 Task: Add a signature Kyra Cooper containing With heartfelt thanks and warm wishes, Kyra Cooper to email address softage.9@softage.net and add a label Production
Action: Mouse moved to (967, 53)
Screenshot: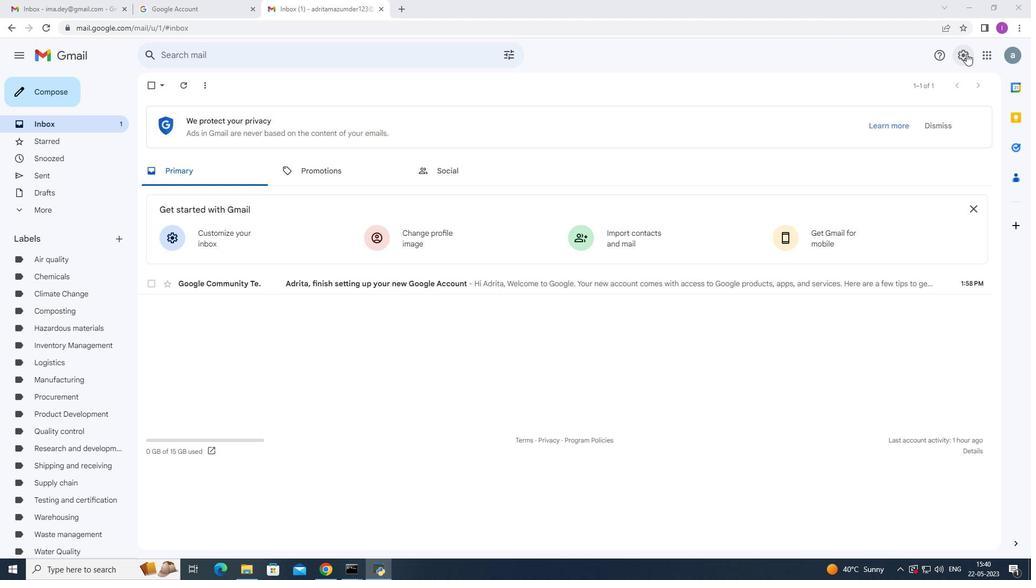 
Action: Mouse pressed left at (967, 53)
Screenshot: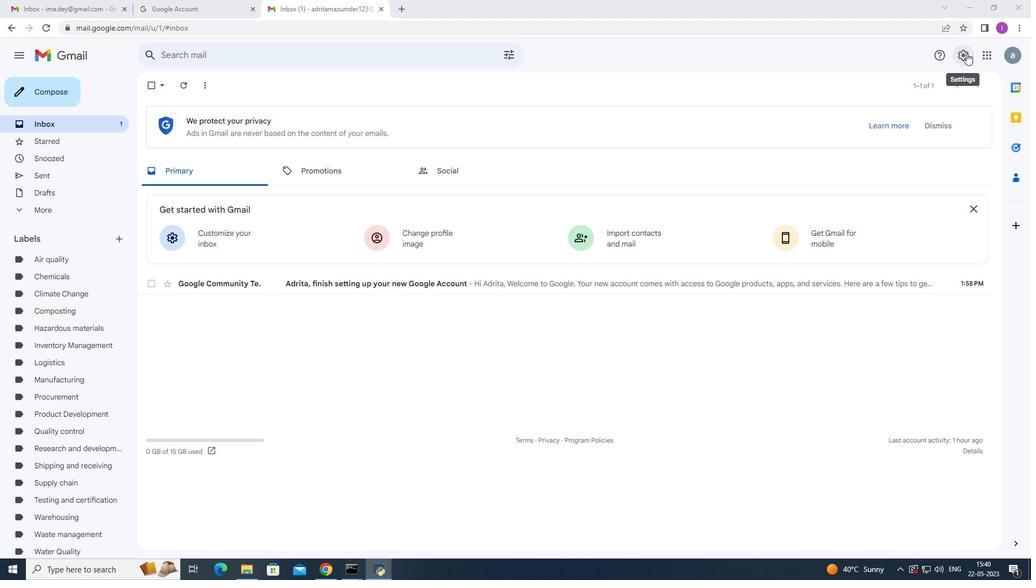 
Action: Mouse moved to (886, 113)
Screenshot: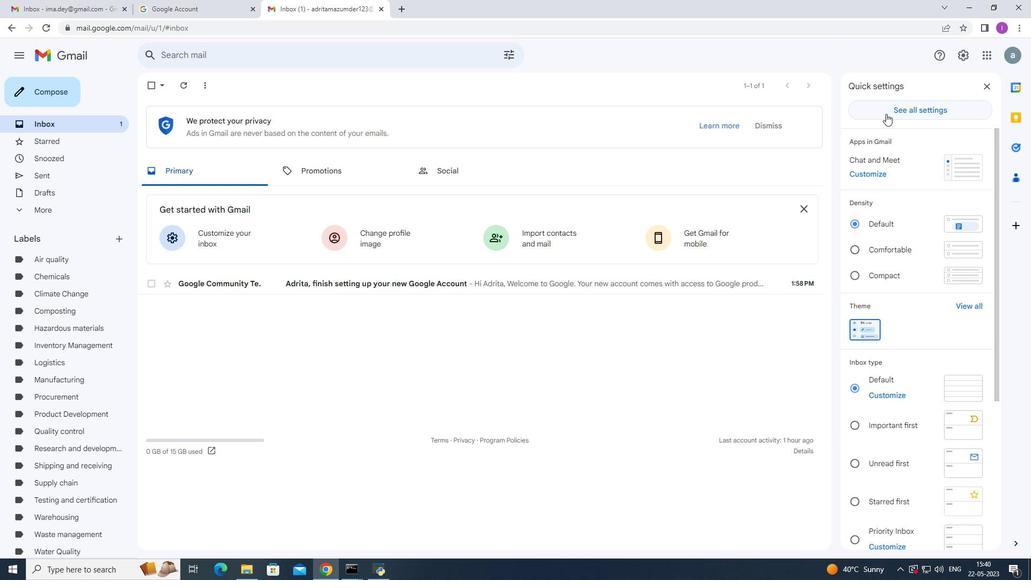 
Action: Mouse pressed left at (886, 113)
Screenshot: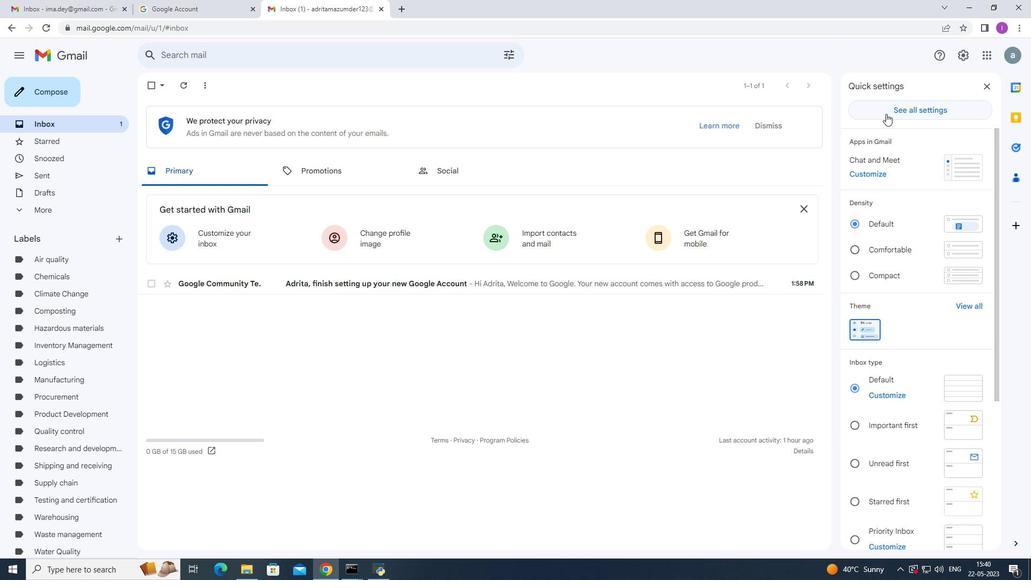 
Action: Mouse moved to (344, 359)
Screenshot: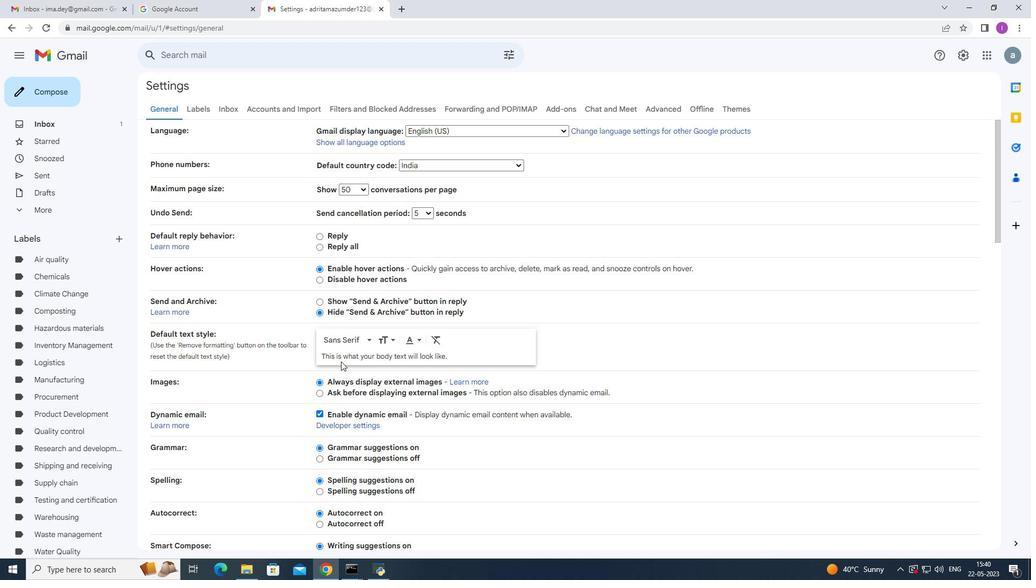 
Action: Mouse scrolled (344, 358) with delta (0, 0)
Screenshot: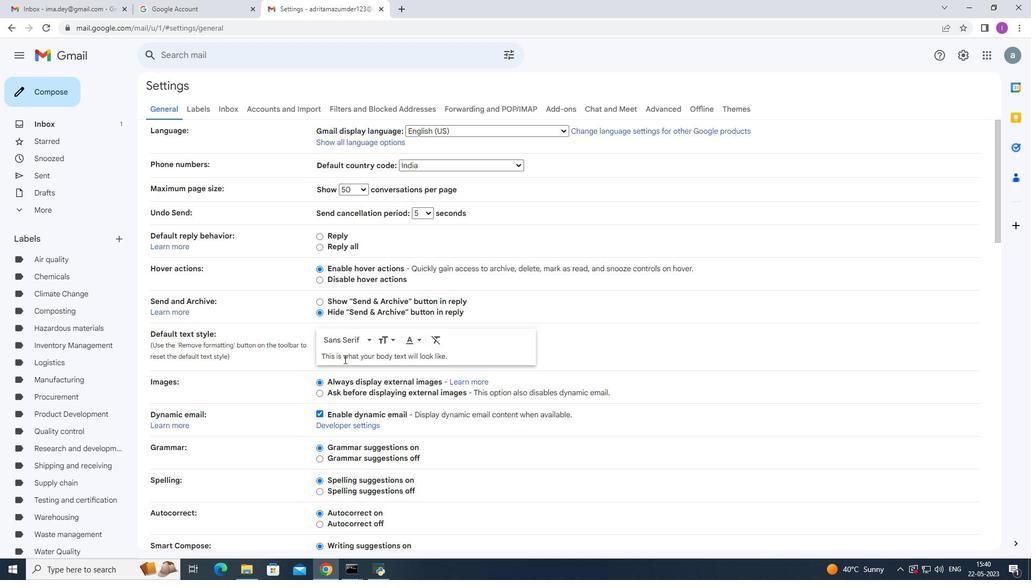 
Action: Mouse scrolled (344, 358) with delta (0, 0)
Screenshot: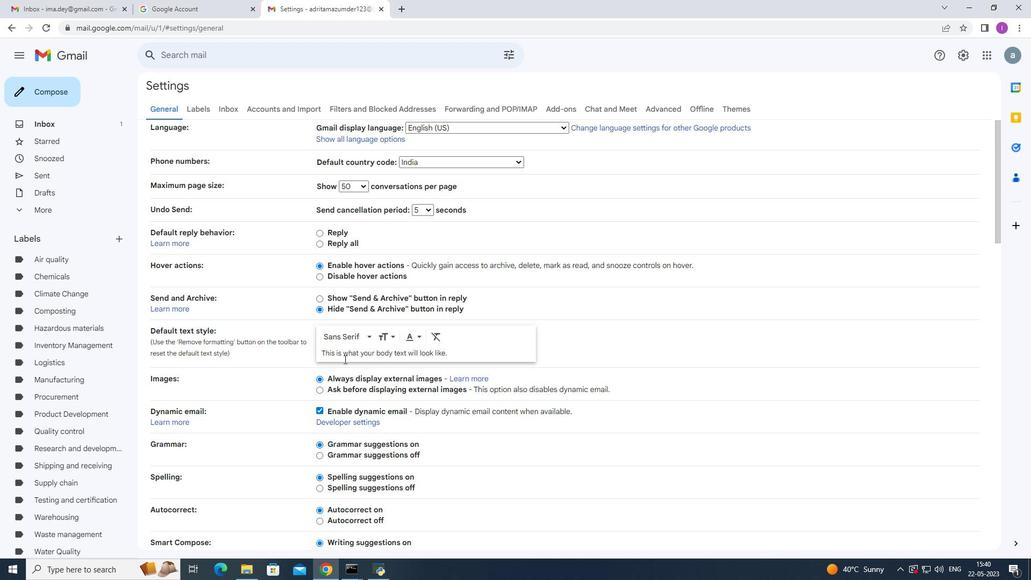
Action: Mouse moved to (344, 359)
Screenshot: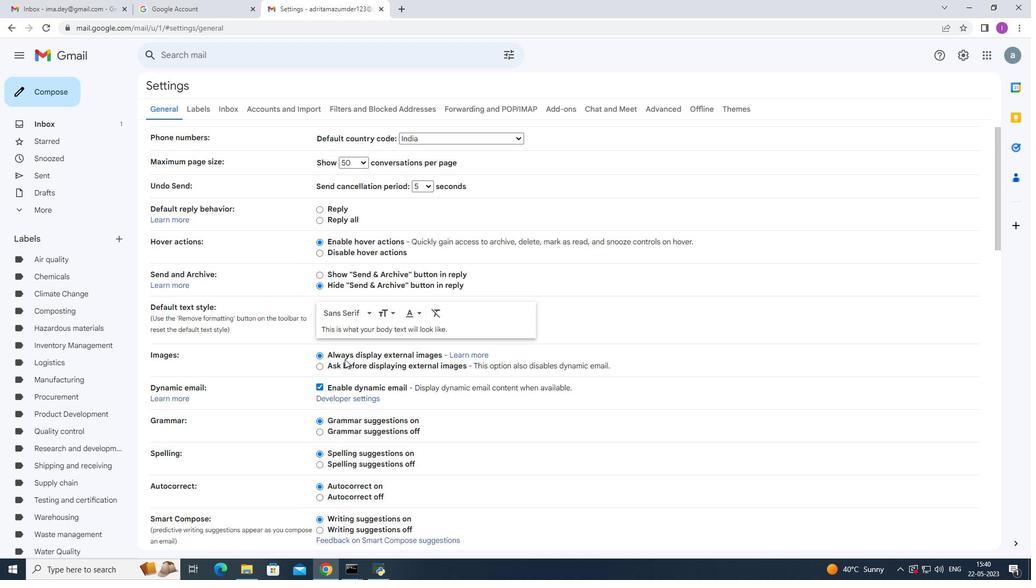 
Action: Mouse scrolled (344, 358) with delta (0, 0)
Screenshot: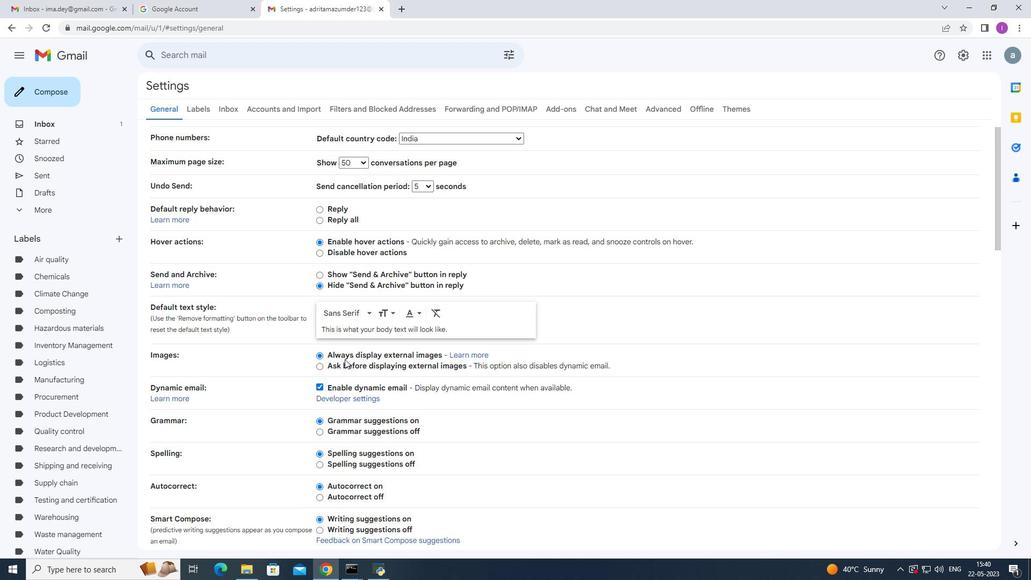 
Action: Mouse scrolled (344, 358) with delta (0, 0)
Screenshot: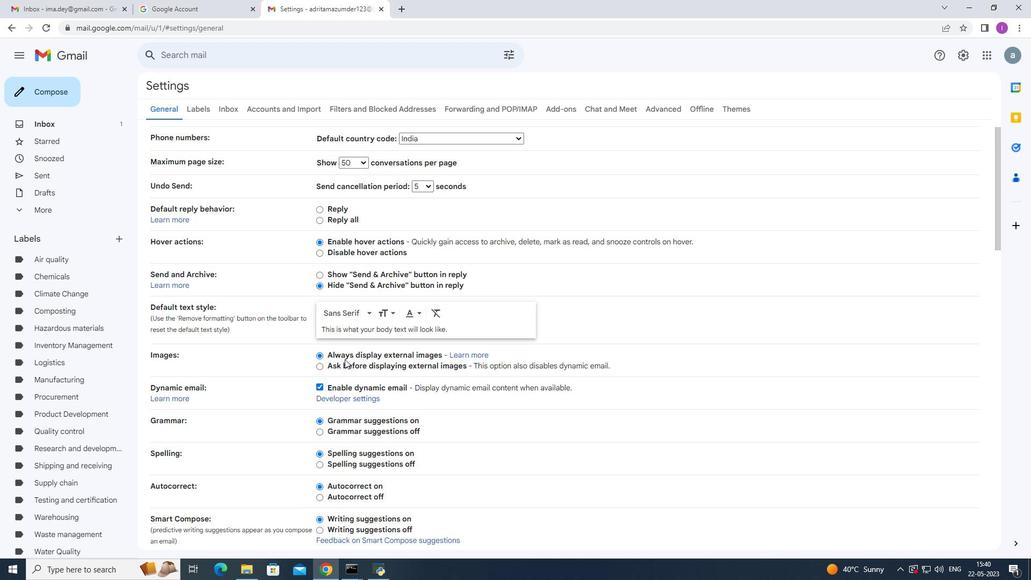 
Action: Mouse scrolled (344, 358) with delta (0, 0)
Screenshot: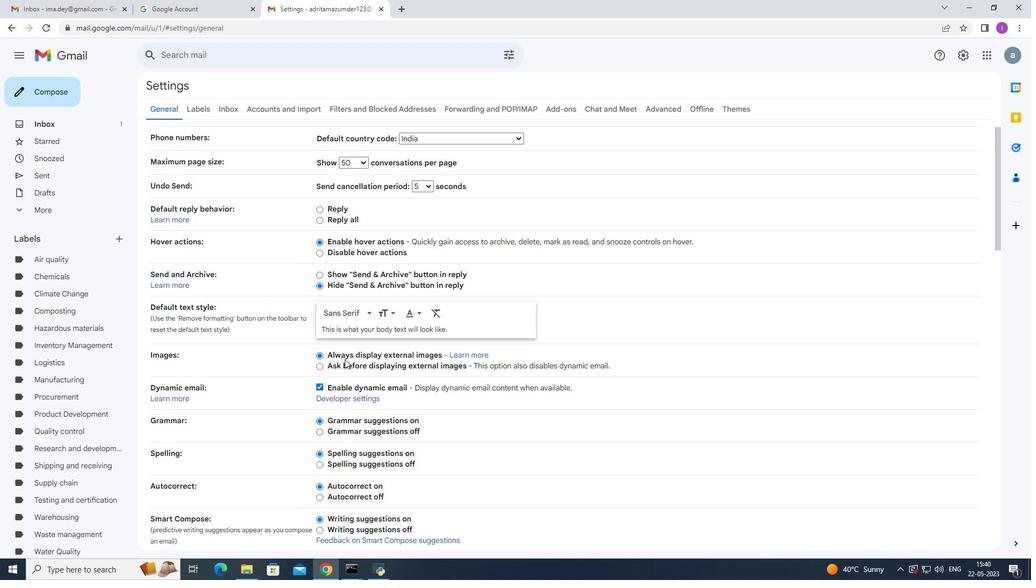 
Action: Mouse moved to (348, 354)
Screenshot: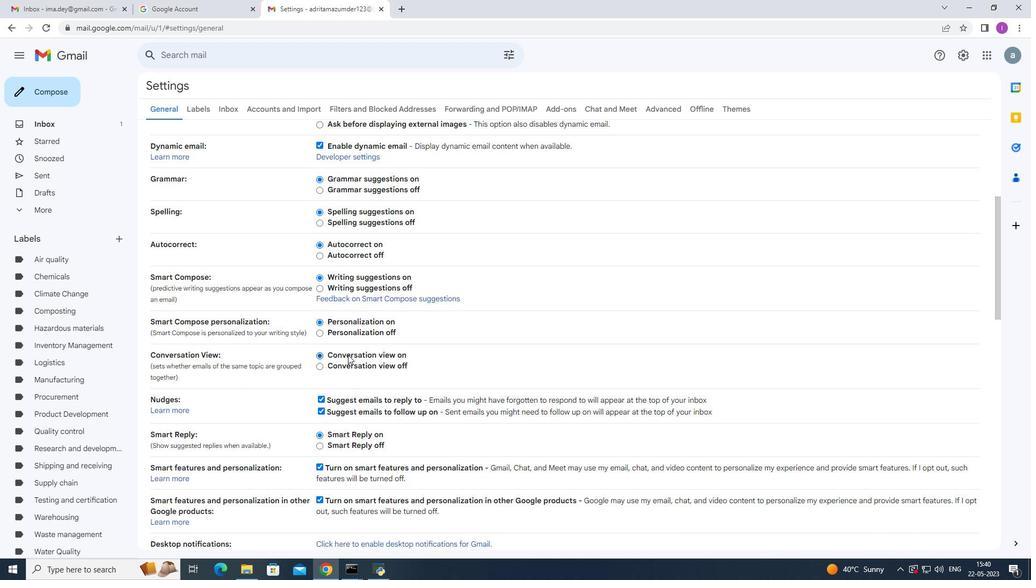 
Action: Mouse scrolled (348, 354) with delta (0, 0)
Screenshot: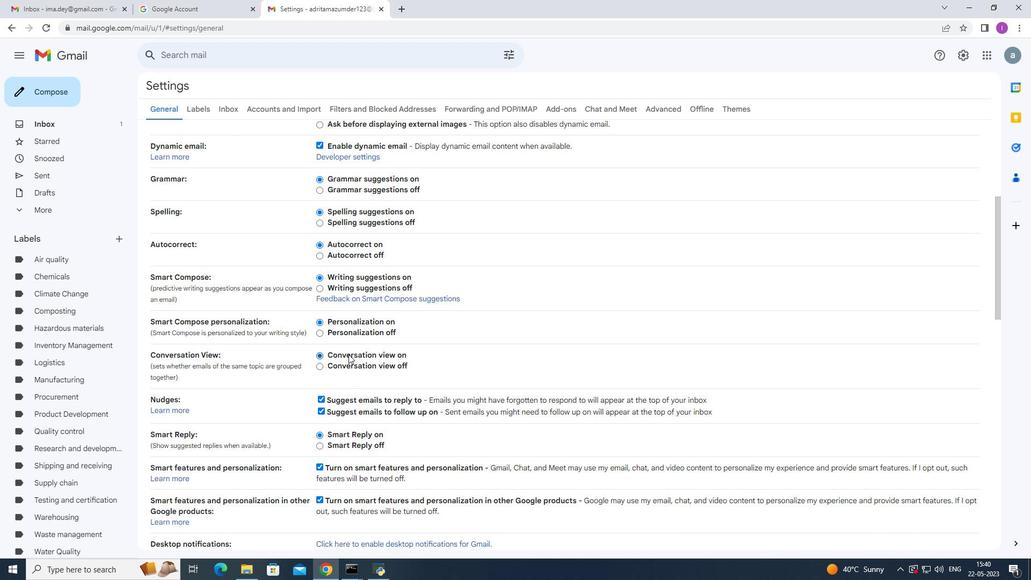 
Action: Mouse scrolled (348, 354) with delta (0, 0)
Screenshot: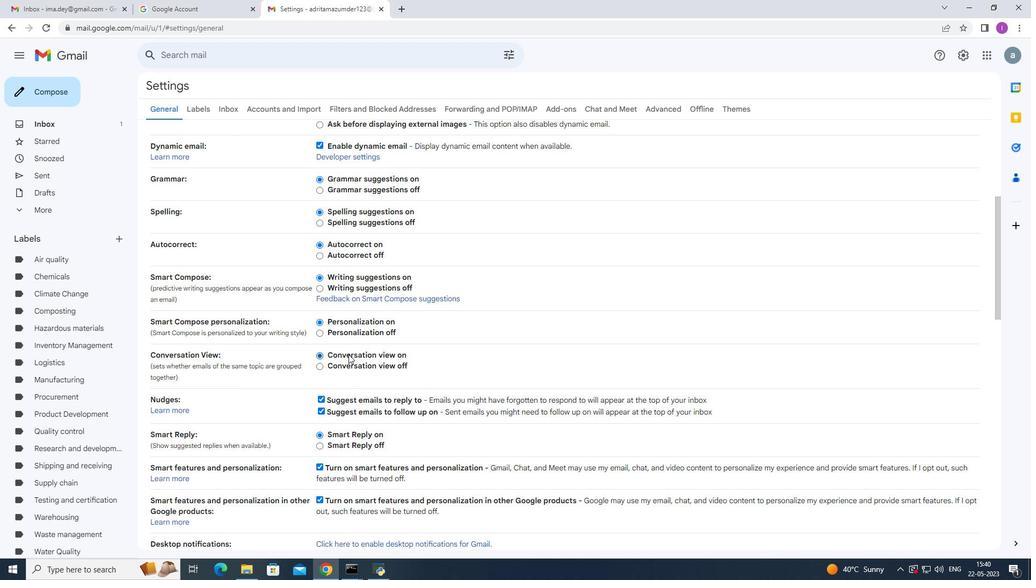 
Action: Mouse scrolled (348, 354) with delta (0, 0)
Screenshot: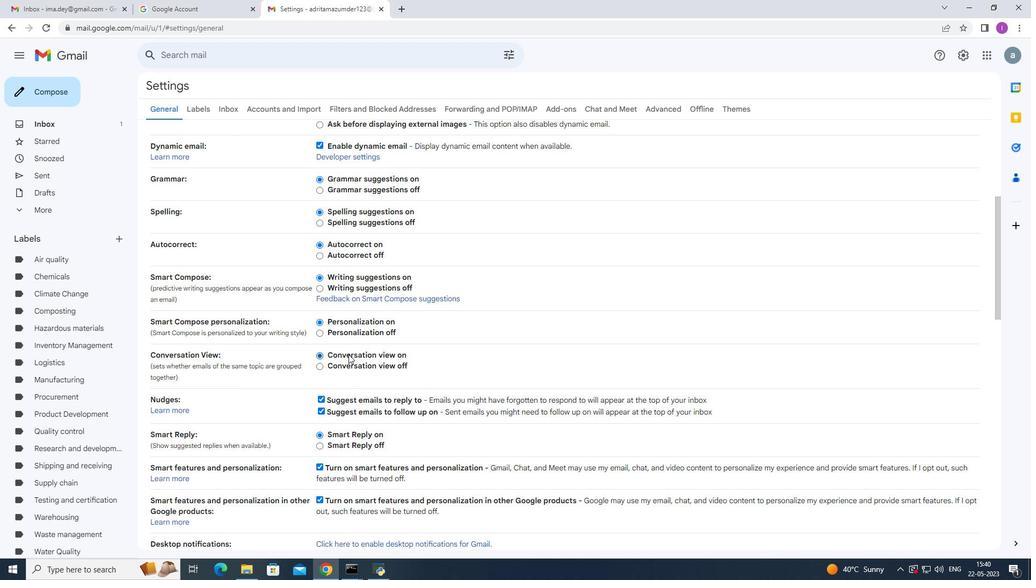 
Action: Mouse scrolled (348, 354) with delta (0, 0)
Screenshot: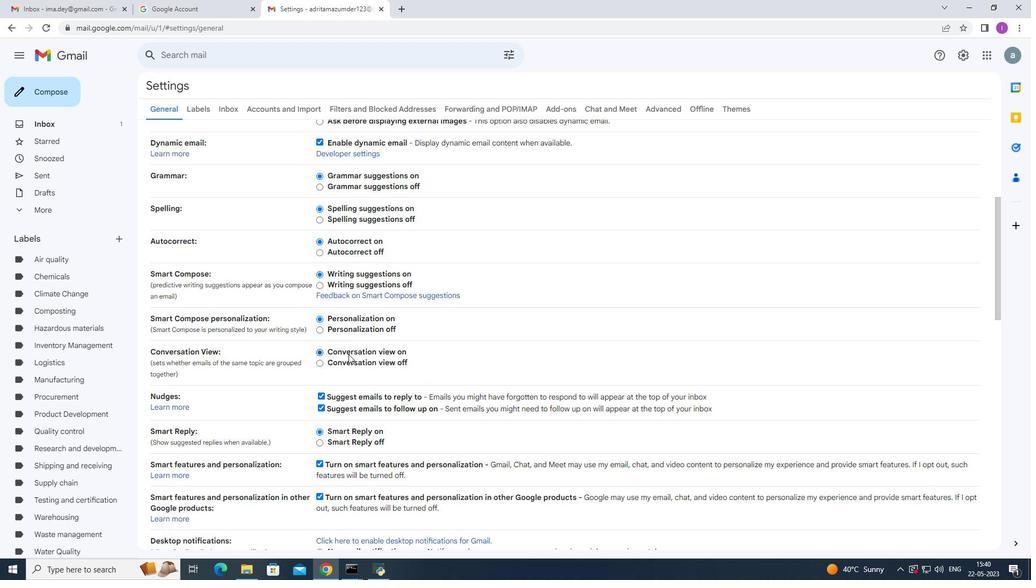 
Action: Mouse moved to (349, 353)
Screenshot: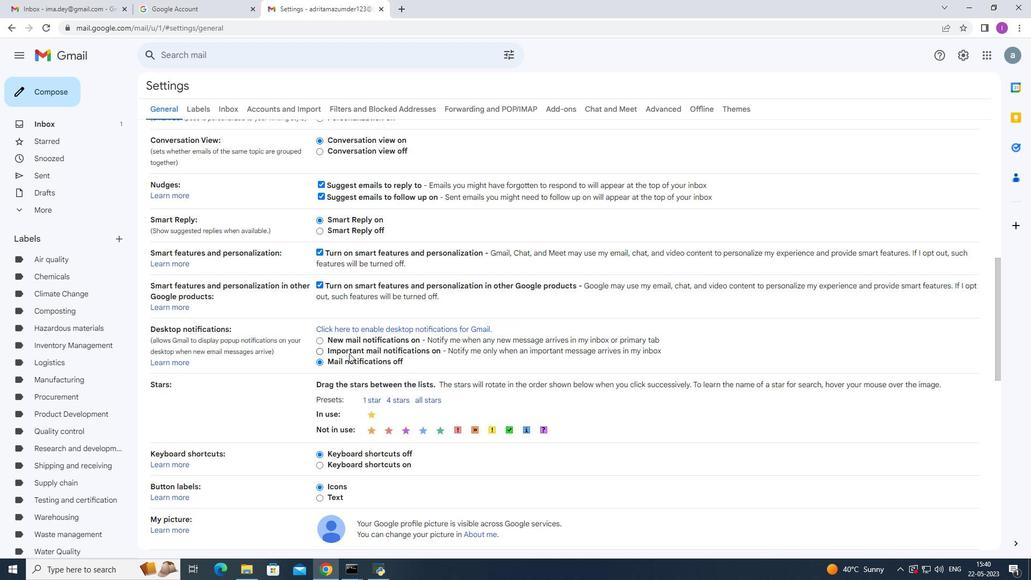 
Action: Mouse scrolled (349, 353) with delta (0, 0)
Screenshot: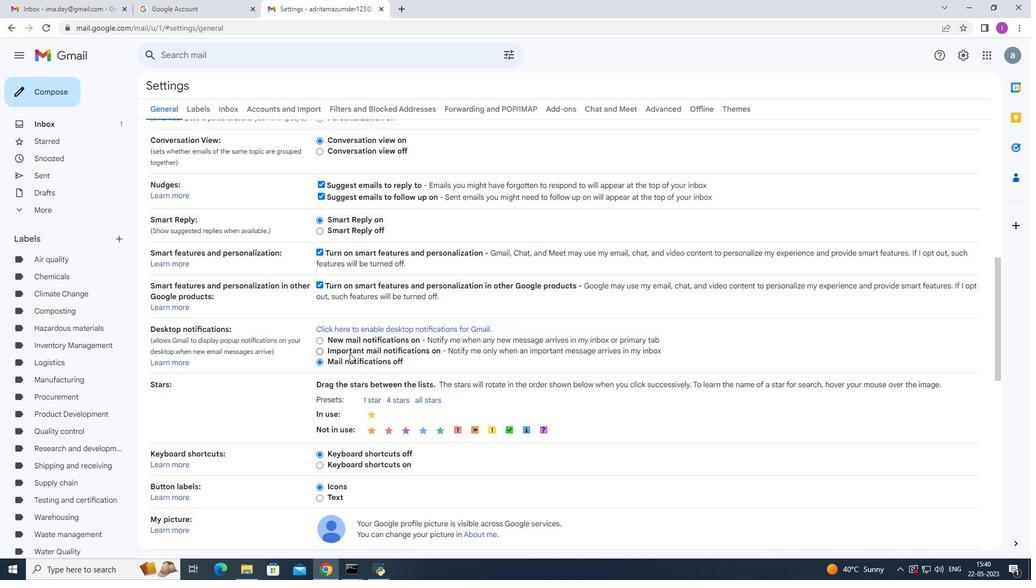 
Action: Mouse scrolled (349, 353) with delta (0, 0)
Screenshot: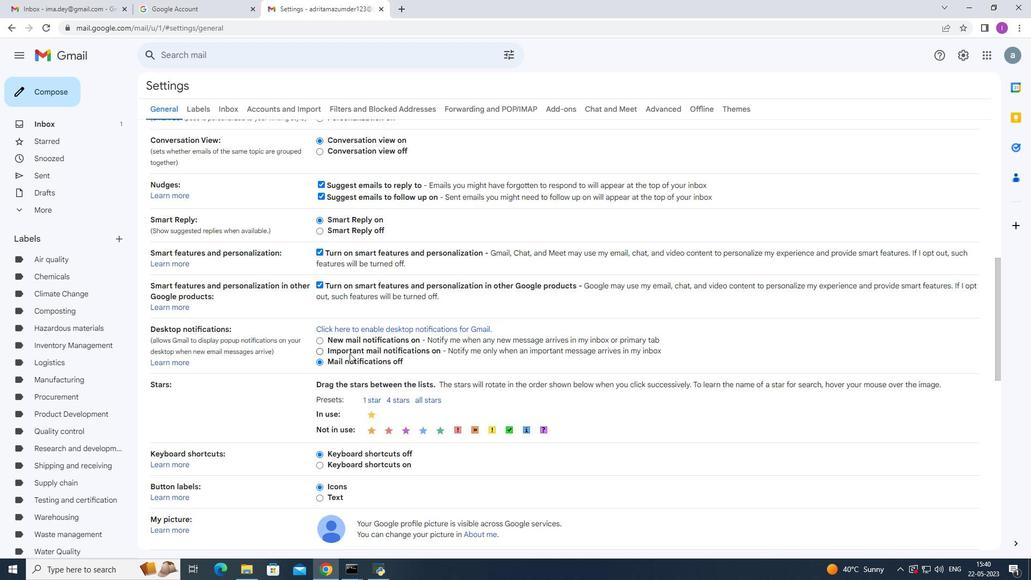 
Action: Mouse moved to (350, 353)
Screenshot: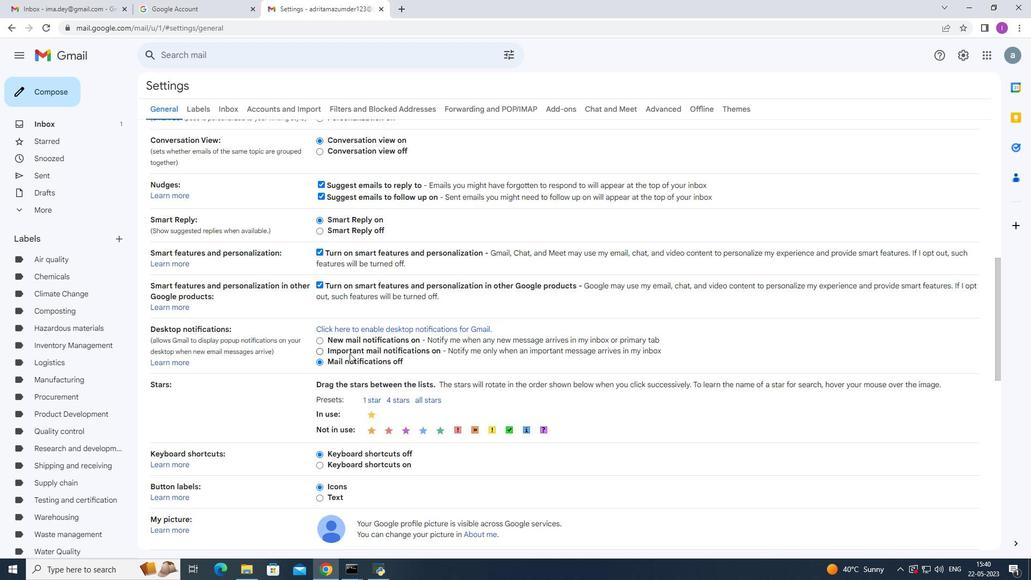
Action: Mouse scrolled (350, 353) with delta (0, 0)
Screenshot: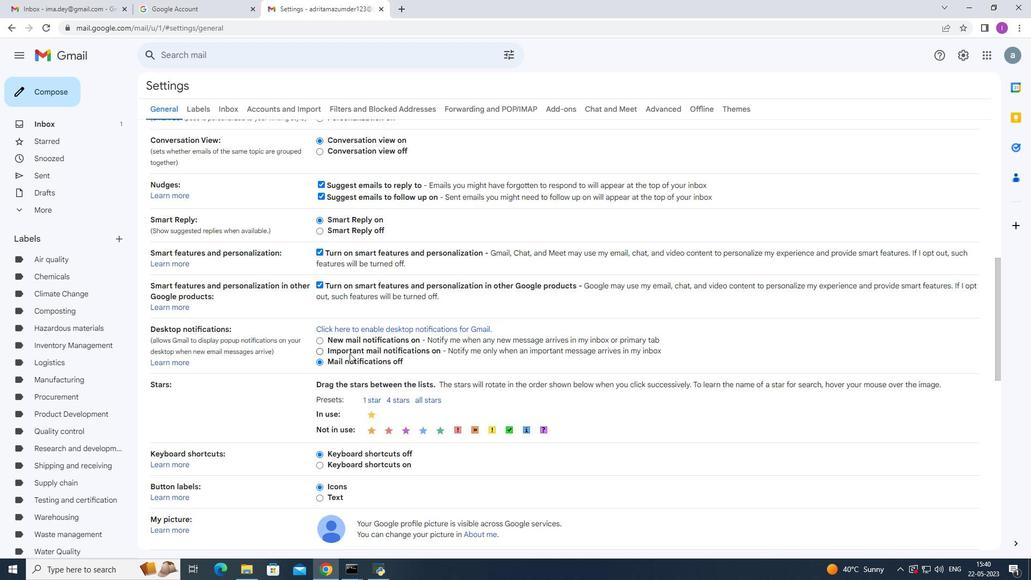 
Action: Mouse scrolled (350, 353) with delta (0, 0)
Screenshot: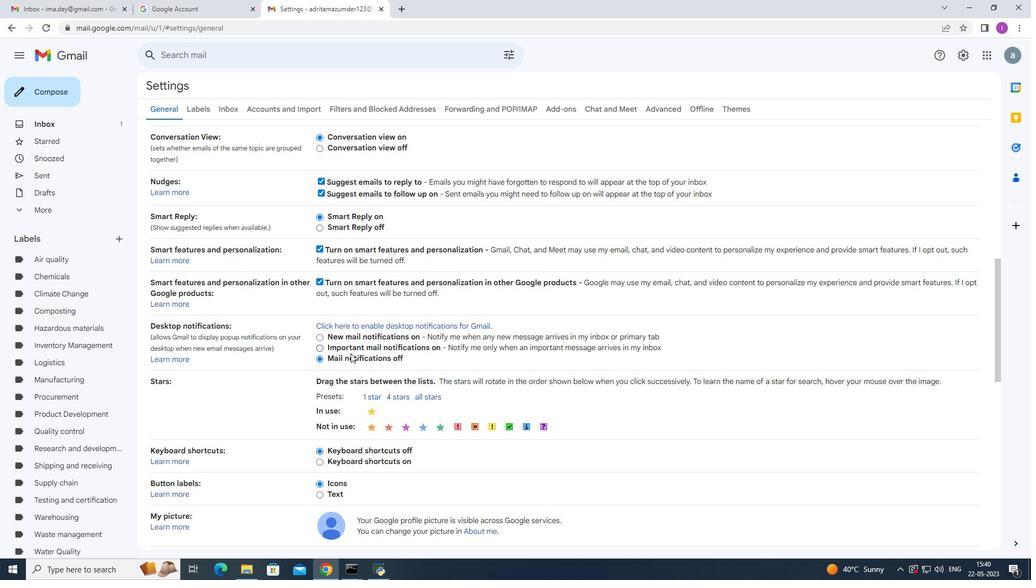 
Action: Mouse moved to (351, 353)
Screenshot: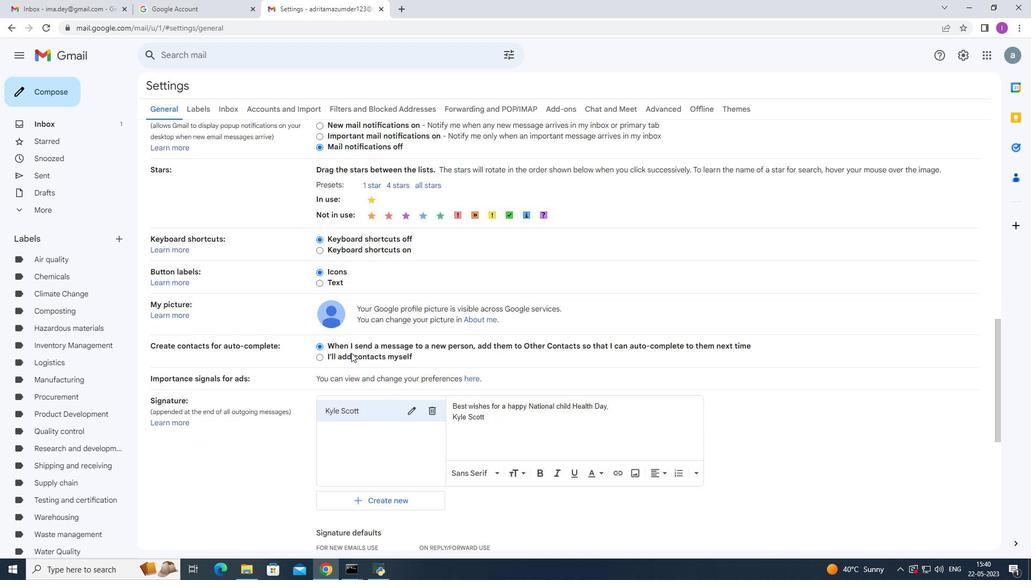 
Action: Mouse scrolled (351, 352) with delta (0, 0)
Screenshot: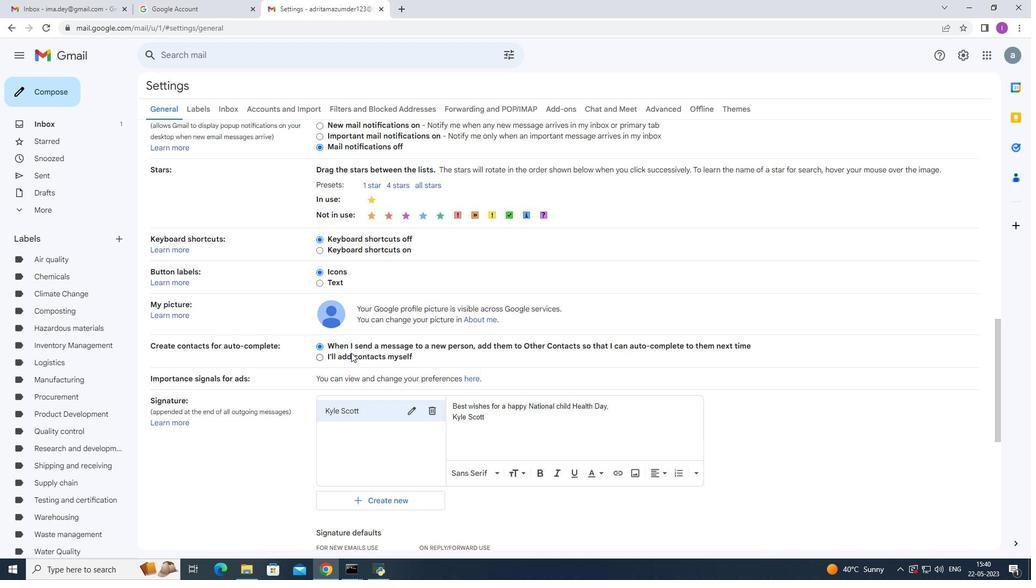 
Action: Mouse scrolled (351, 352) with delta (0, 0)
Screenshot: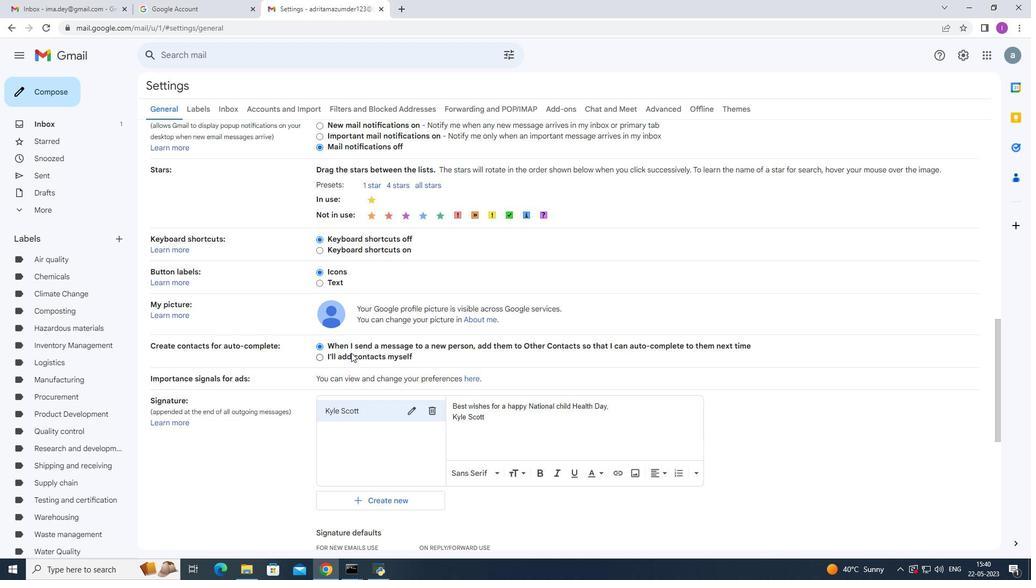 
Action: Mouse scrolled (351, 352) with delta (0, 0)
Screenshot: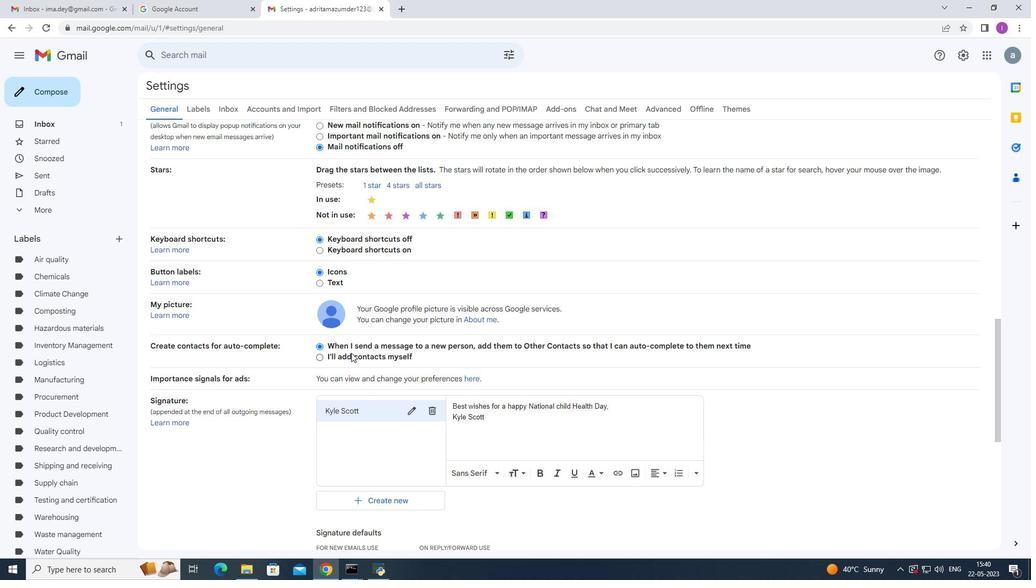 
Action: Mouse scrolled (351, 352) with delta (0, 0)
Screenshot: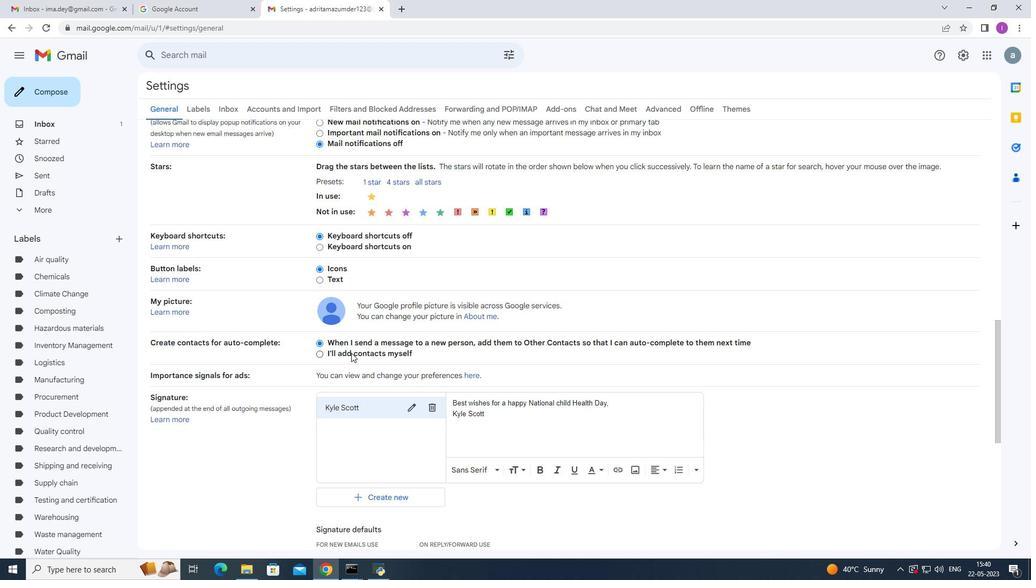 
Action: Mouse moved to (437, 194)
Screenshot: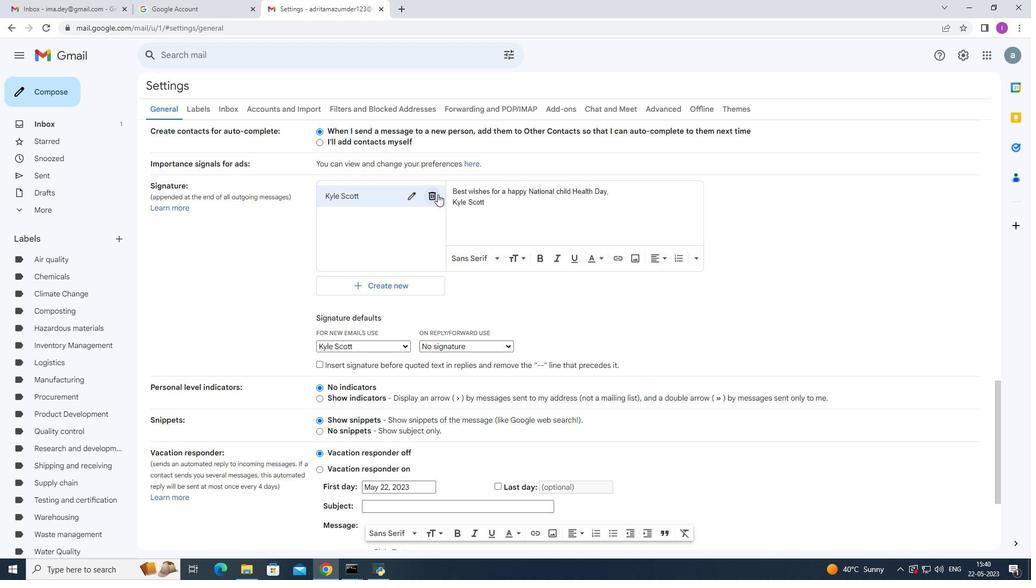 
Action: Mouse pressed left at (437, 194)
Screenshot: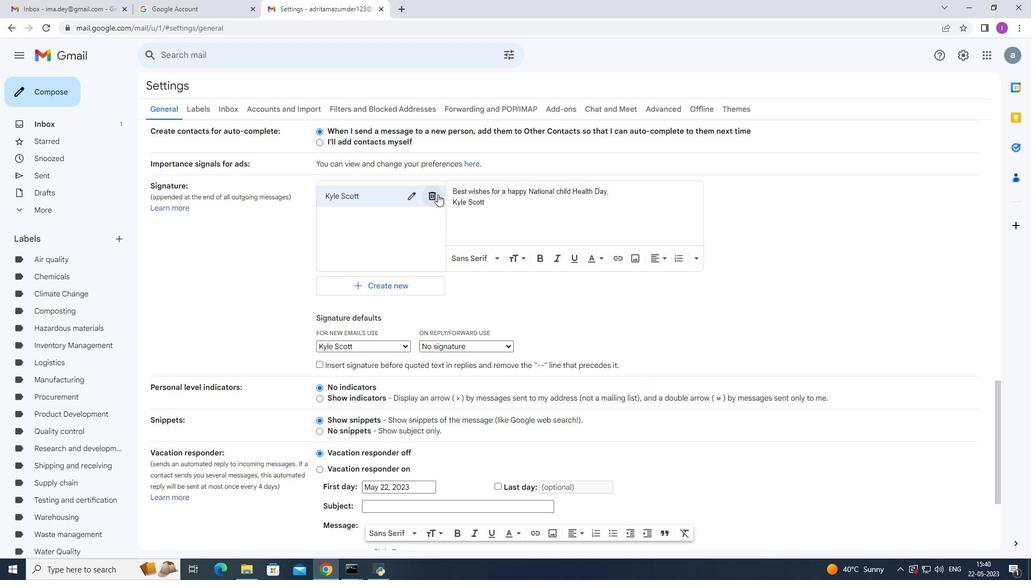
Action: Mouse moved to (616, 320)
Screenshot: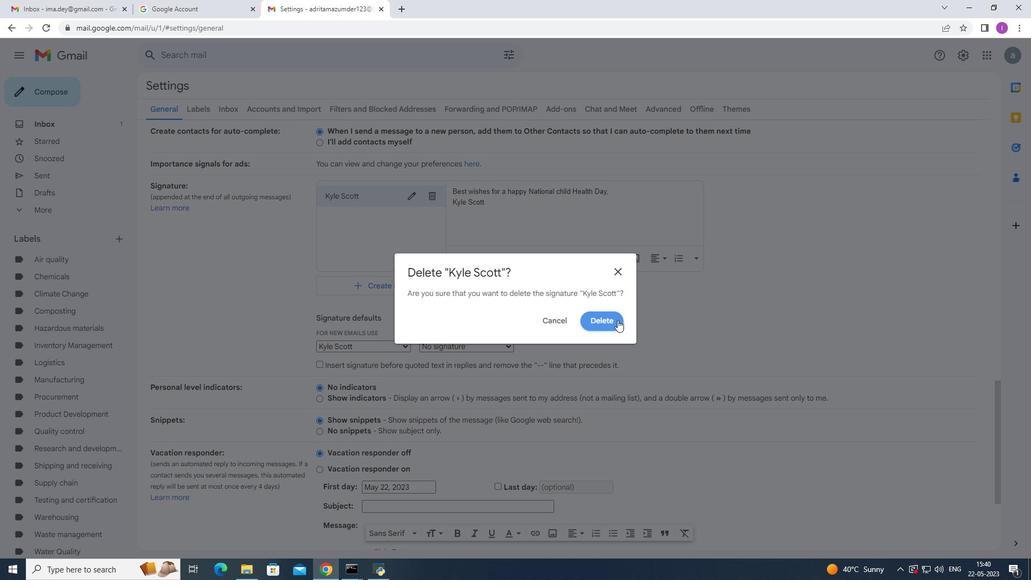 
Action: Mouse pressed left at (616, 320)
Screenshot: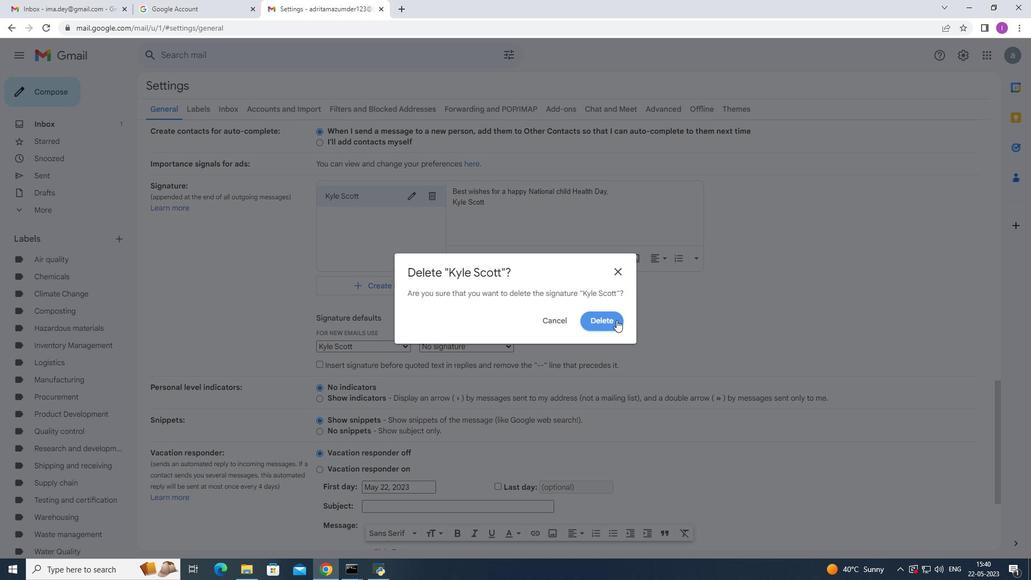 
Action: Mouse moved to (346, 204)
Screenshot: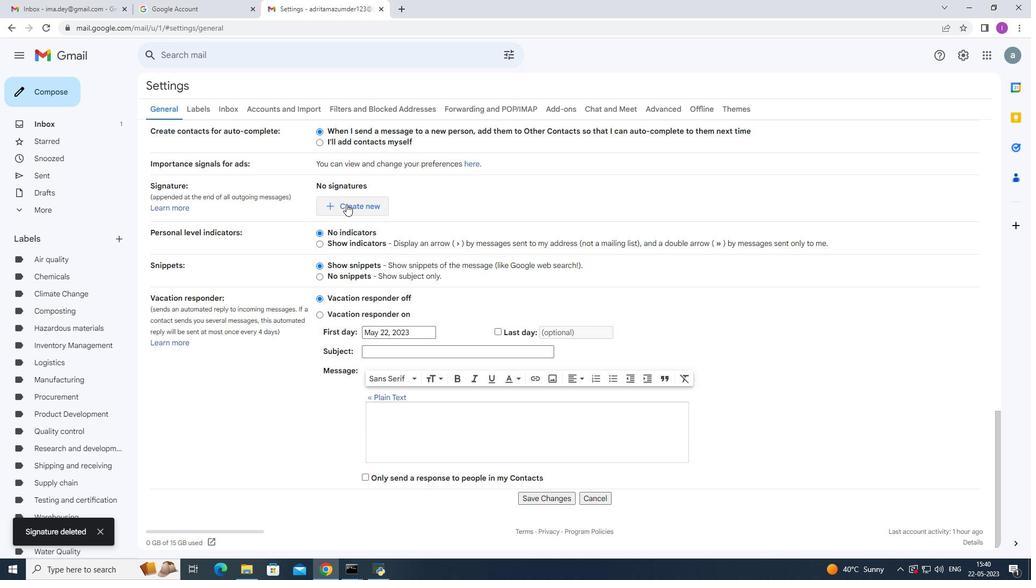 
Action: Mouse pressed left at (346, 204)
Screenshot: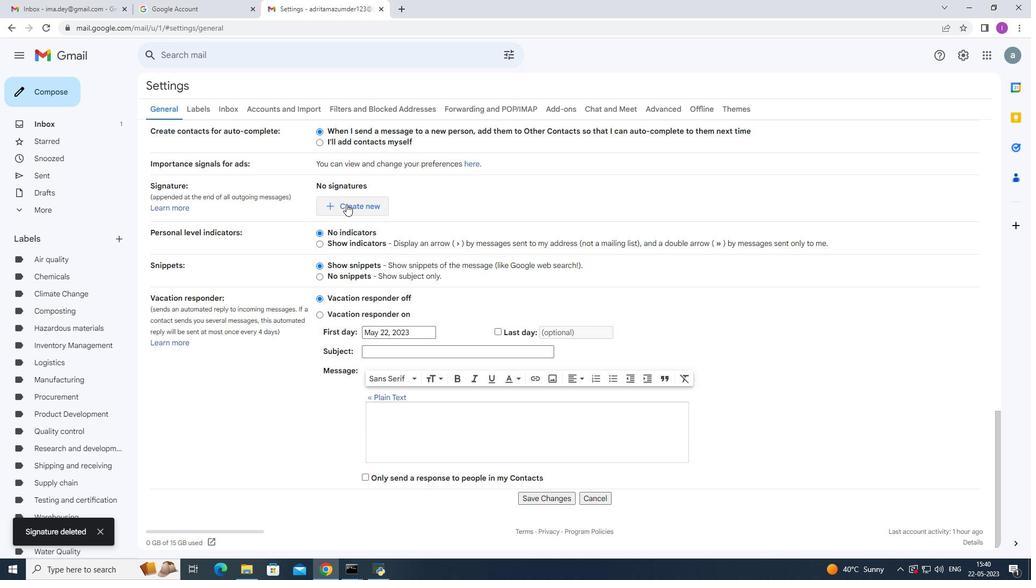 
Action: Mouse moved to (438, 292)
Screenshot: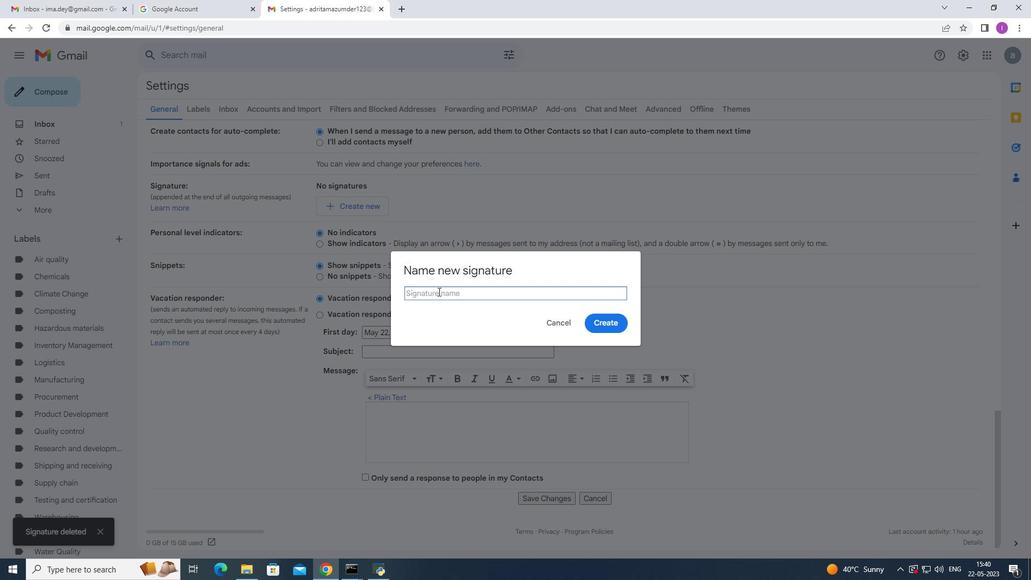 
Action: Mouse pressed left at (438, 292)
Screenshot: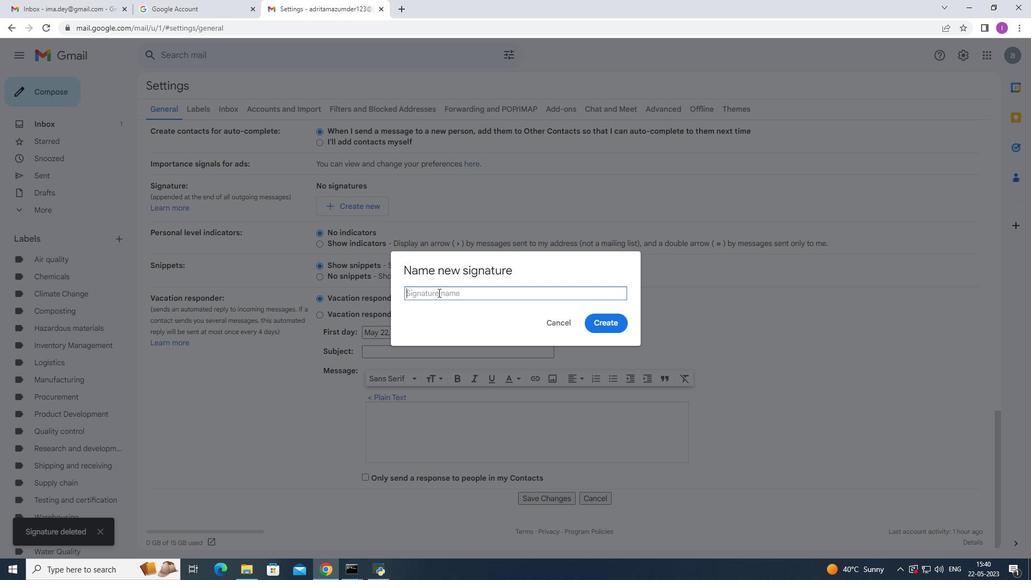 
Action: Mouse moved to (438, 292)
Screenshot: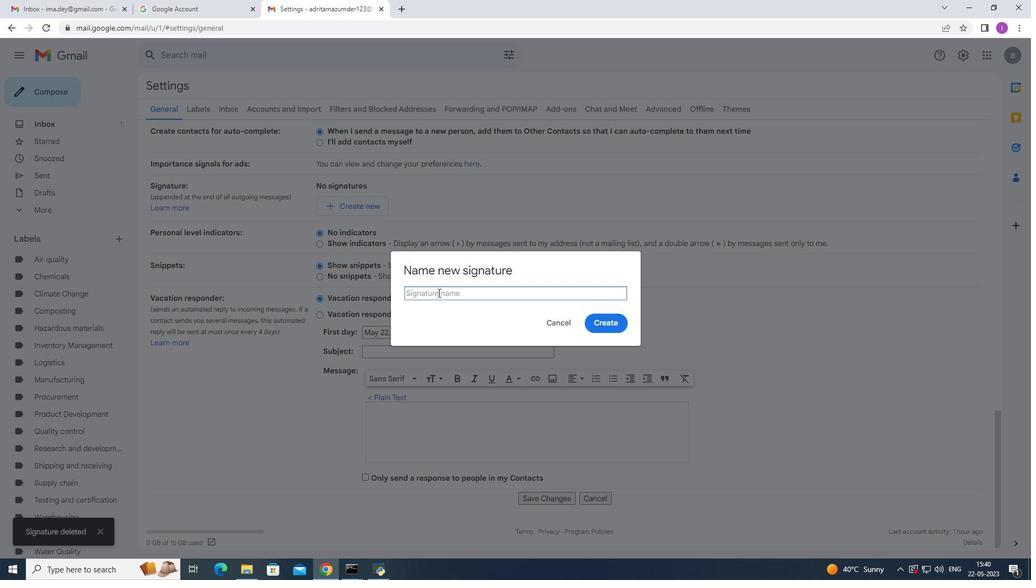 
Action: Key pressed <Key.shift>Kyra<Key.space><Key.shift>Cooper
Screenshot: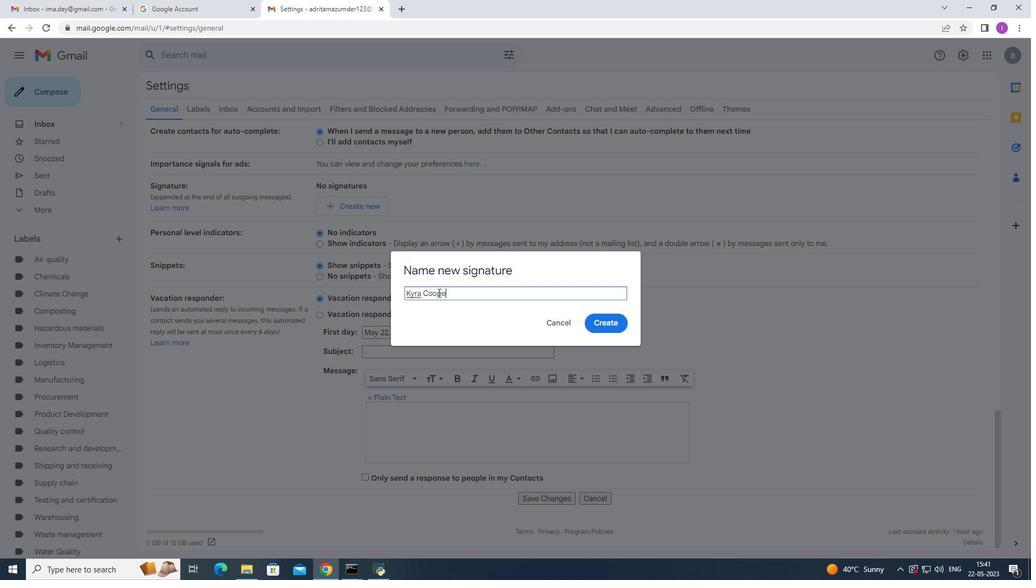 
Action: Mouse moved to (608, 322)
Screenshot: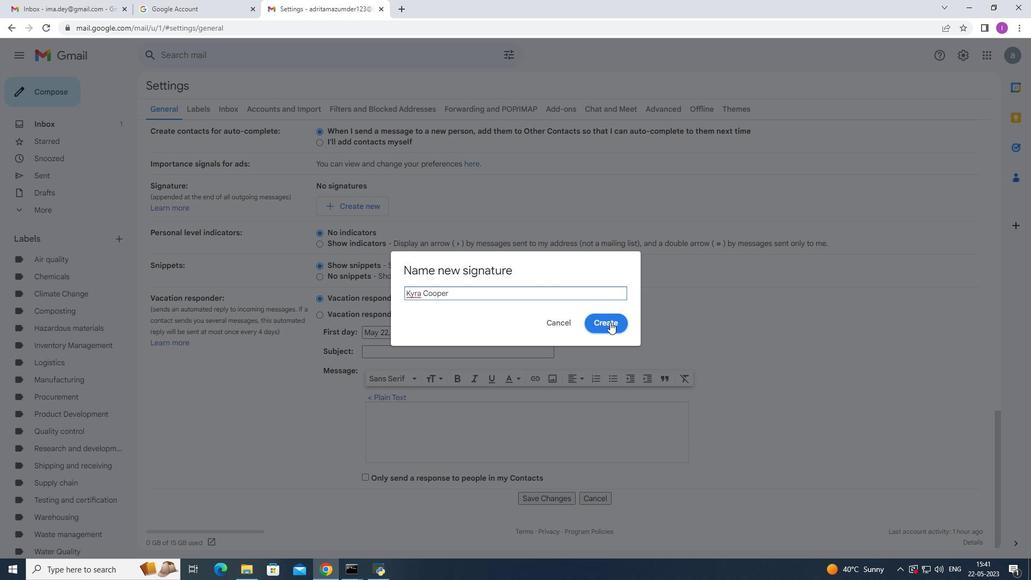 
Action: Mouse pressed left at (608, 322)
Screenshot: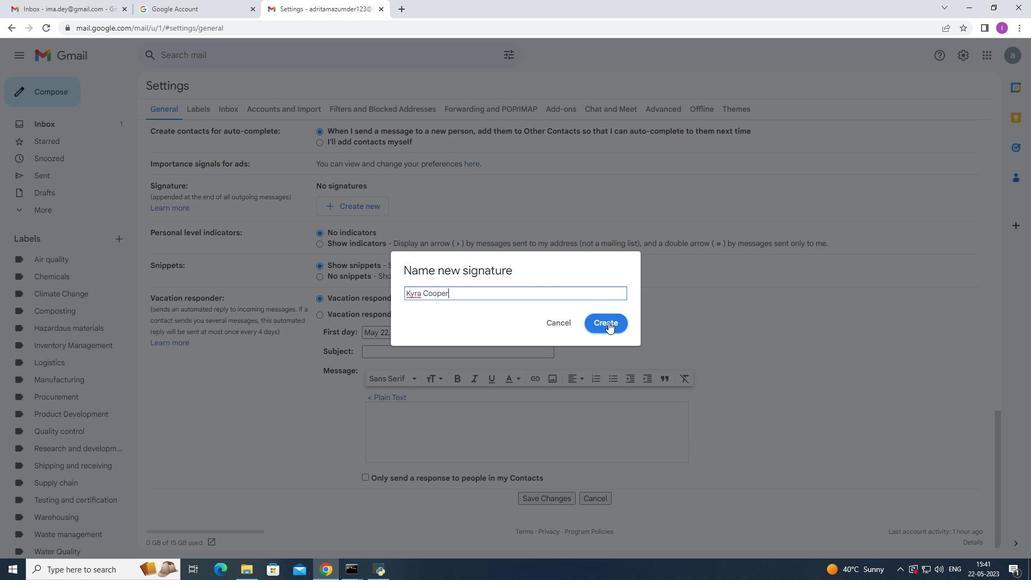 
Action: Mouse moved to (405, 343)
Screenshot: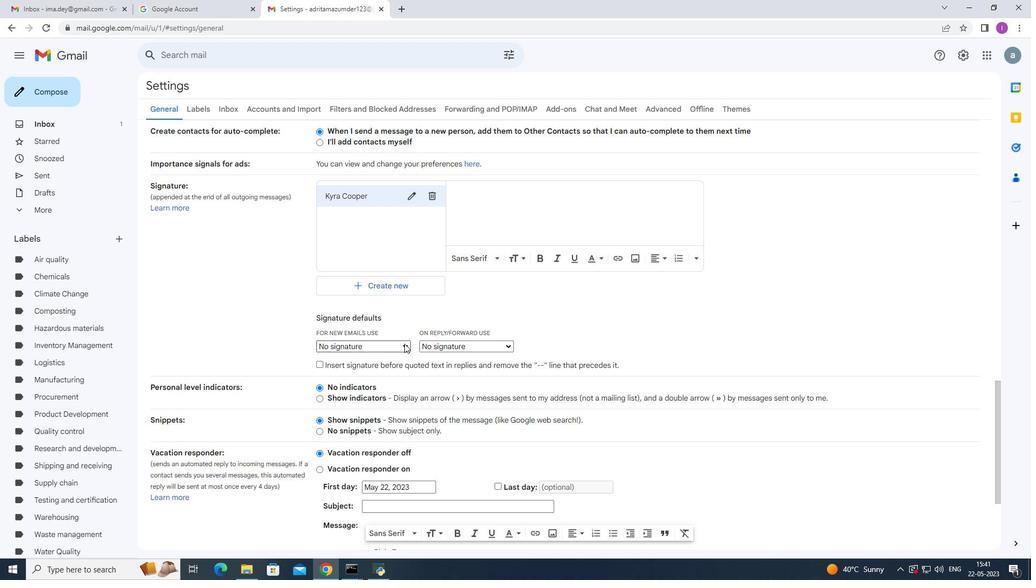 
Action: Mouse pressed left at (405, 343)
Screenshot: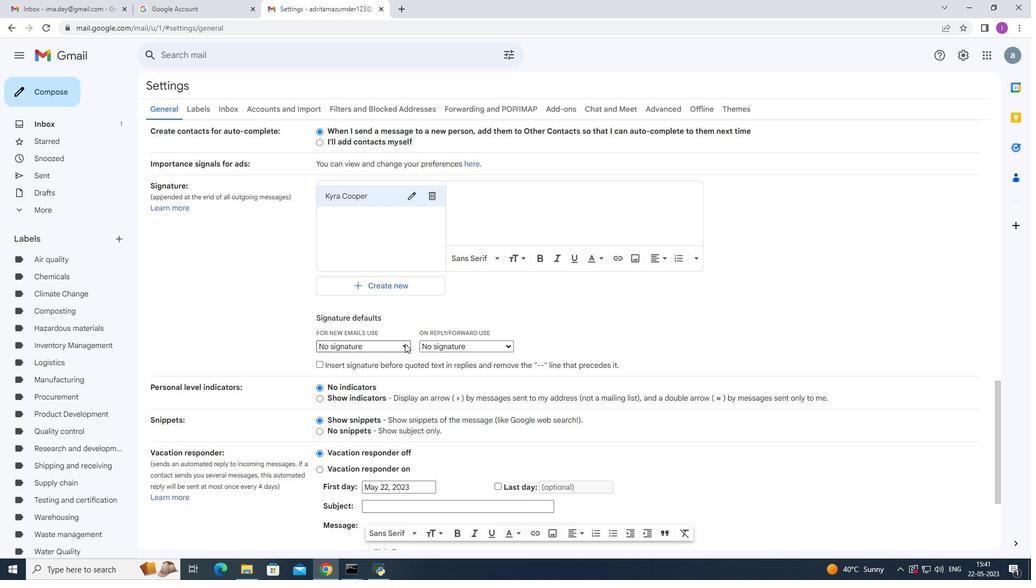 
Action: Mouse moved to (354, 368)
Screenshot: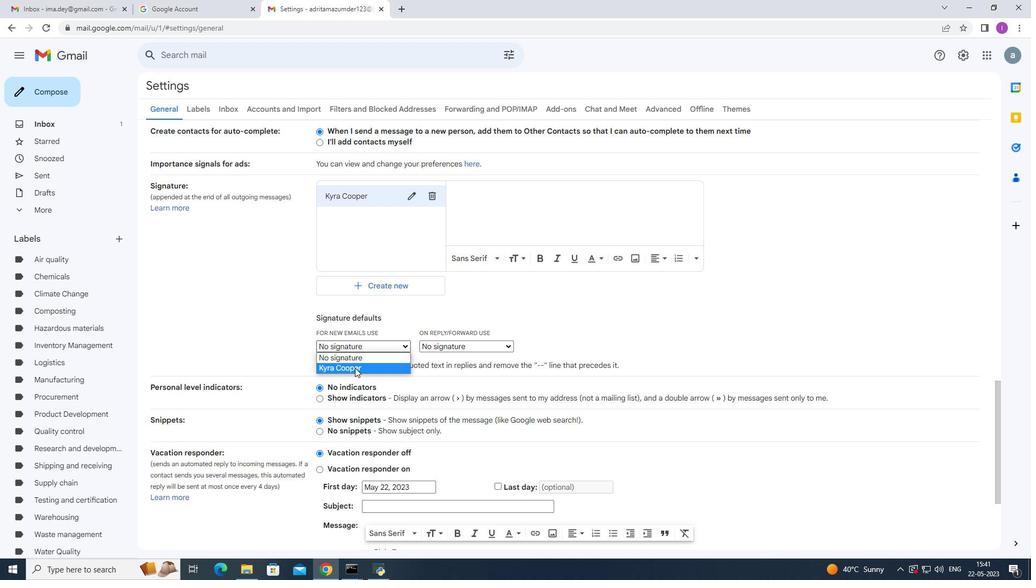 
Action: Mouse pressed left at (354, 368)
Screenshot: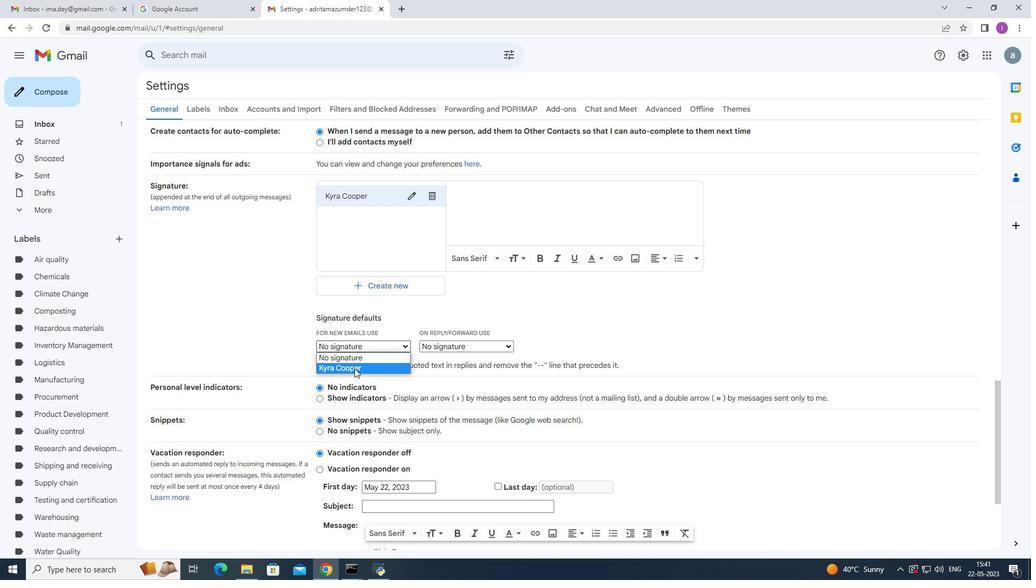 
Action: Mouse moved to (490, 200)
Screenshot: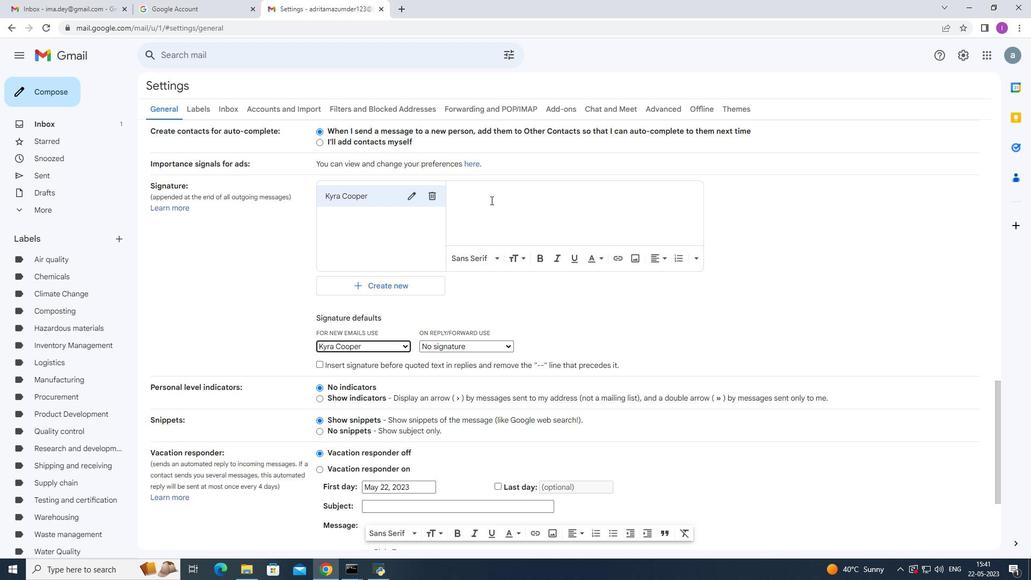 
Action: Mouse pressed left at (490, 200)
Screenshot: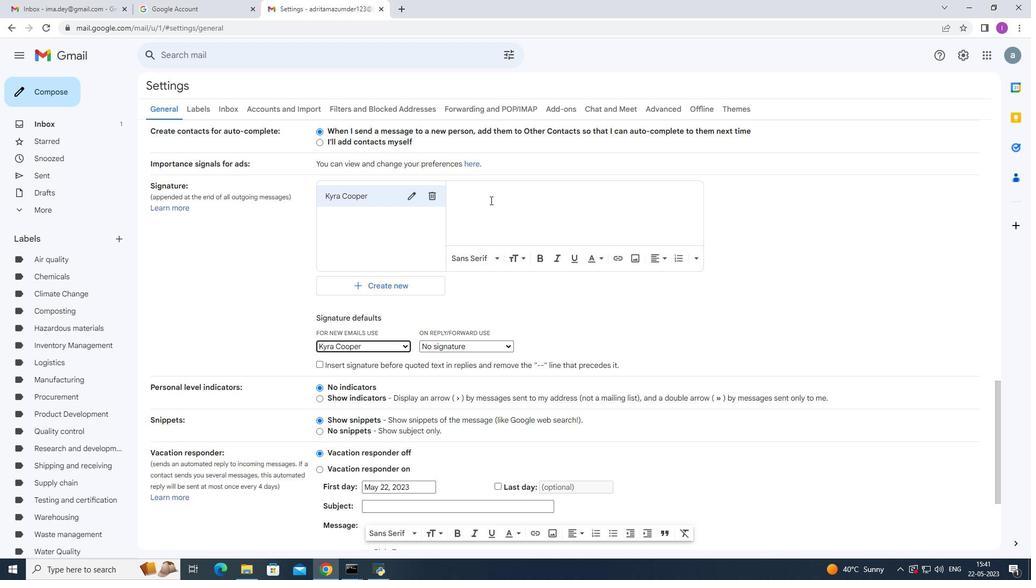 
Action: Mouse moved to (509, 197)
Screenshot: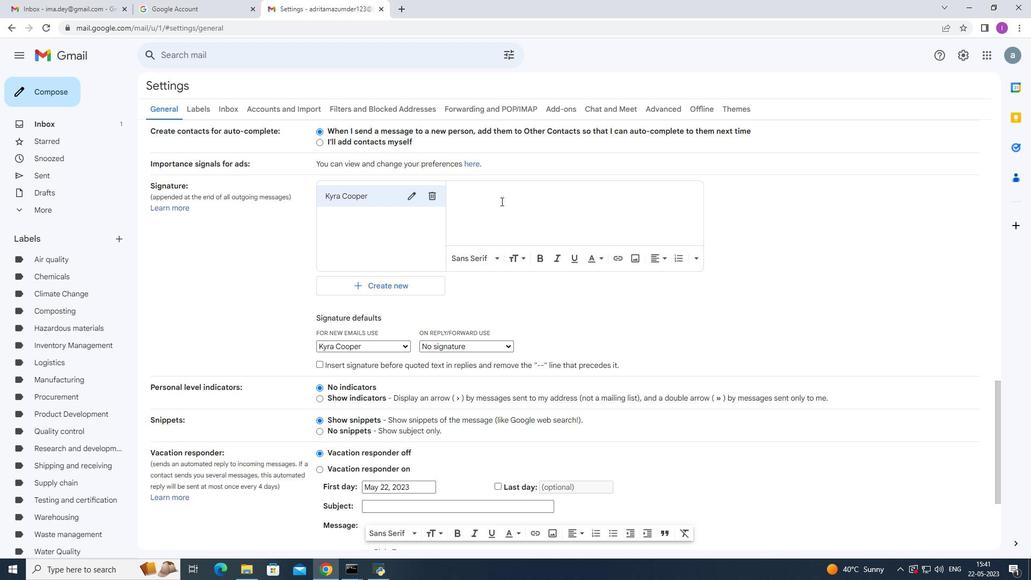 
Action: Key pressed <Key.shift>With<Key.space>hearth<Key.backspace>felt<Key.space>thanks<Key.space>and<Key.space>warm<Key.space>wishesh=<Key.backspace><Key.backspace>,<Key.enter>kyra<Key.space><Key.shift>Cooper
Screenshot: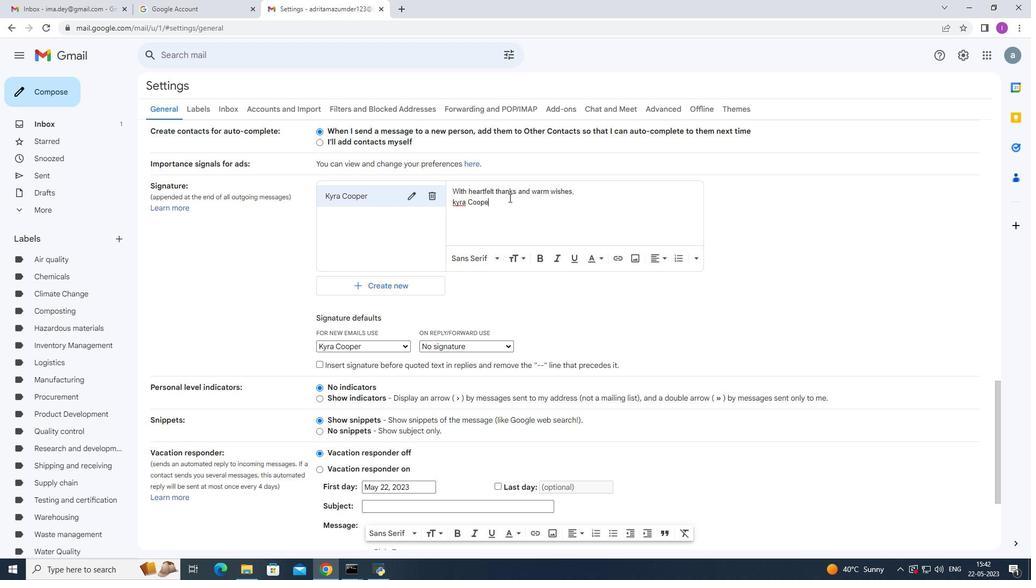 
Action: Mouse moved to (456, 203)
Screenshot: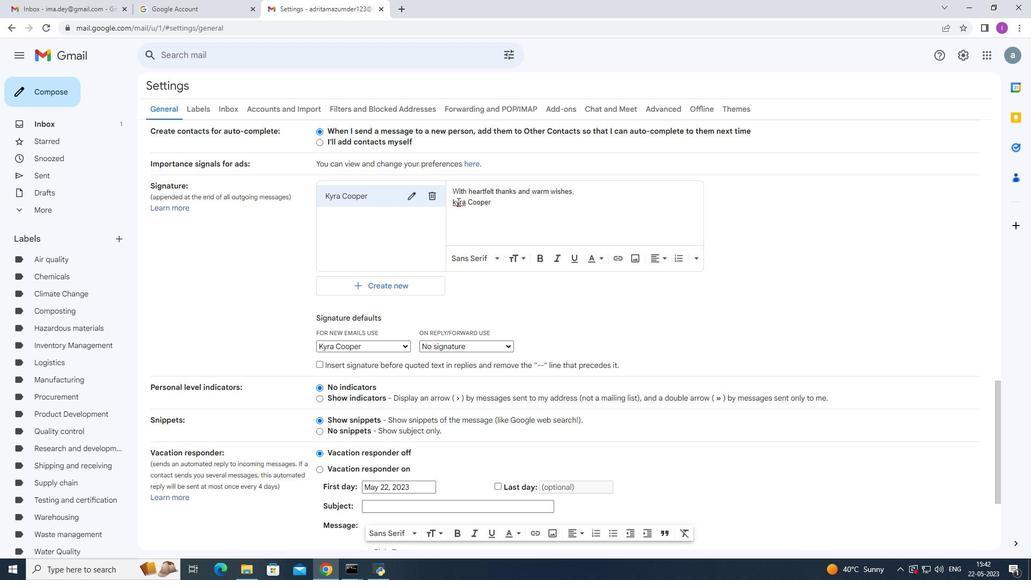 
Action: Mouse pressed left at (456, 203)
Screenshot: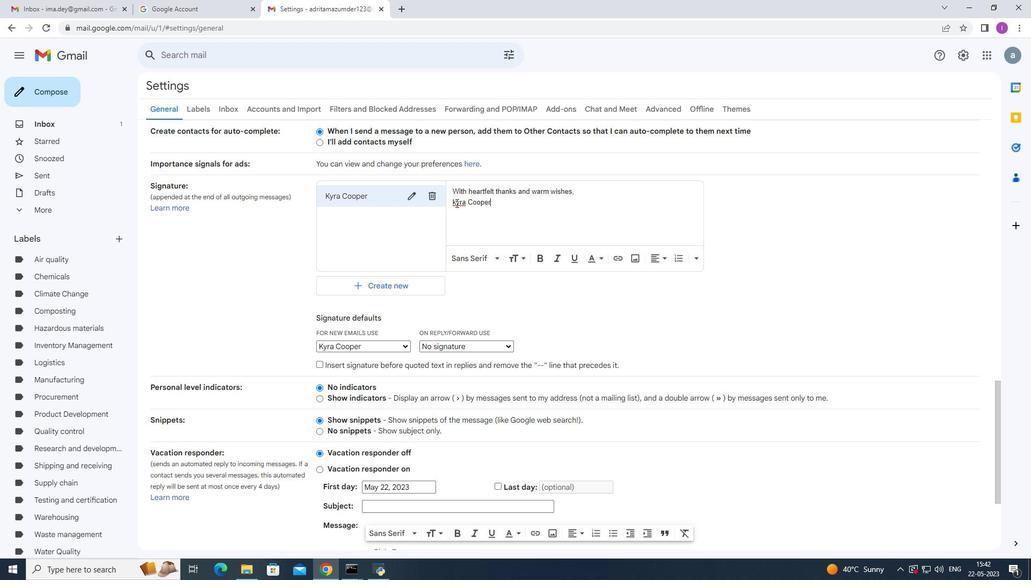 
Action: Key pressed <Key.backspace><Key.shift><Key.shift>K
Screenshot: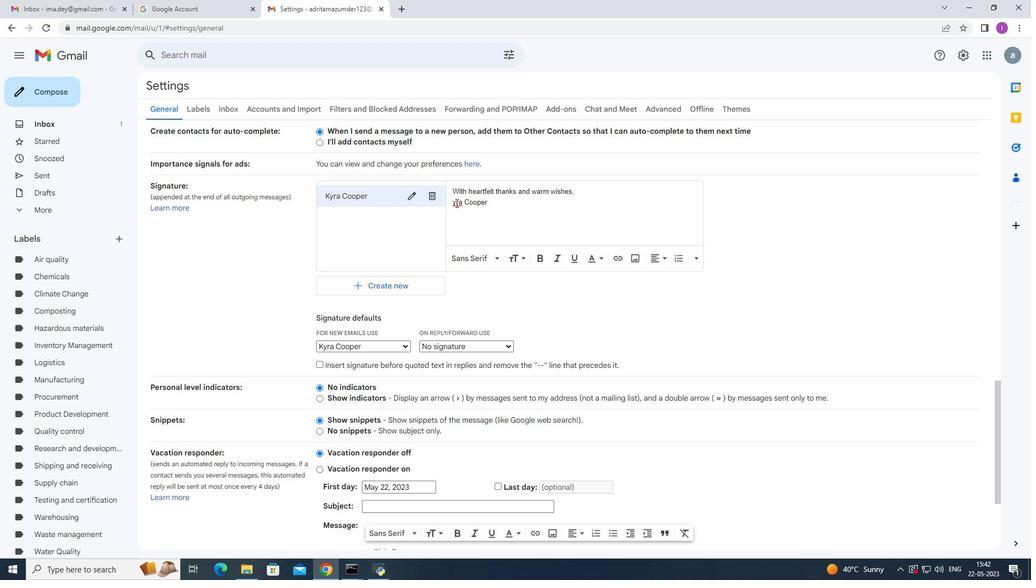 
Action: Mouse moved to (523, 329)
Screenshot: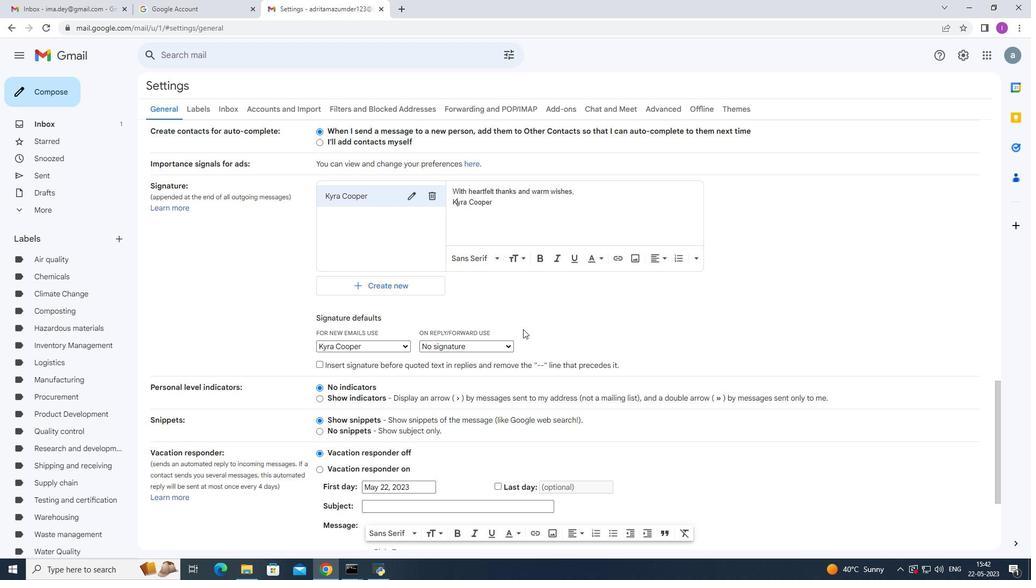 
Action: Mouse scrolled (523, 328) with delta (0, 0)
Screenshot: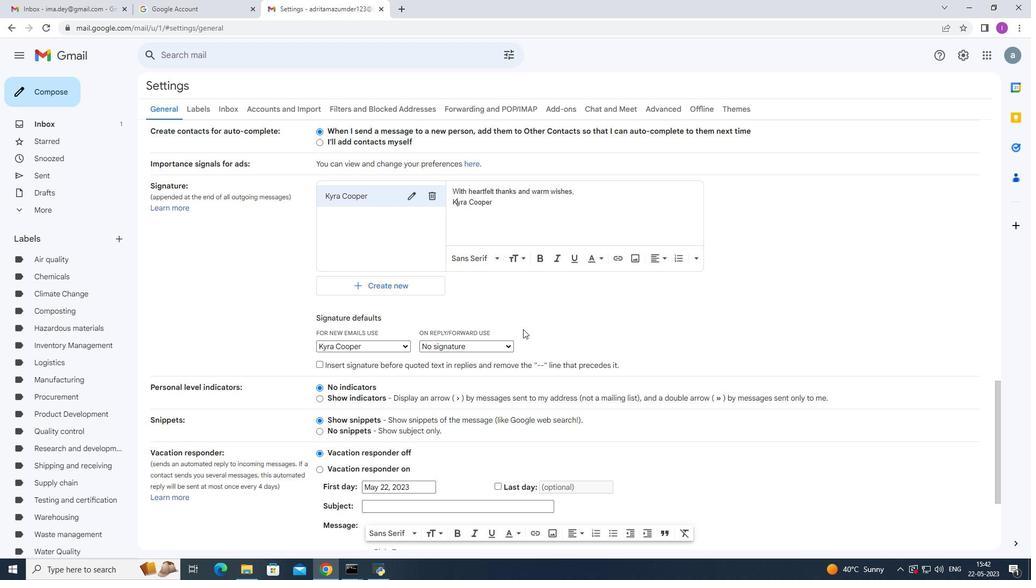
Action: Mouse scrolled (523, 328) with delta (0, 0)
Screenshot: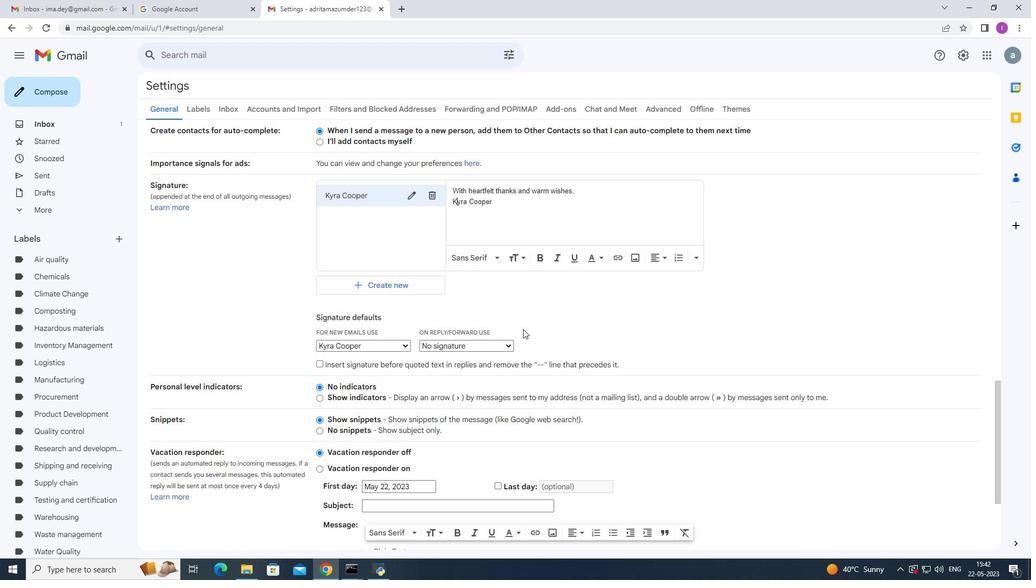 
Action: Mouse scrolled (523, 328) with delta (0, 0)
Screenshot: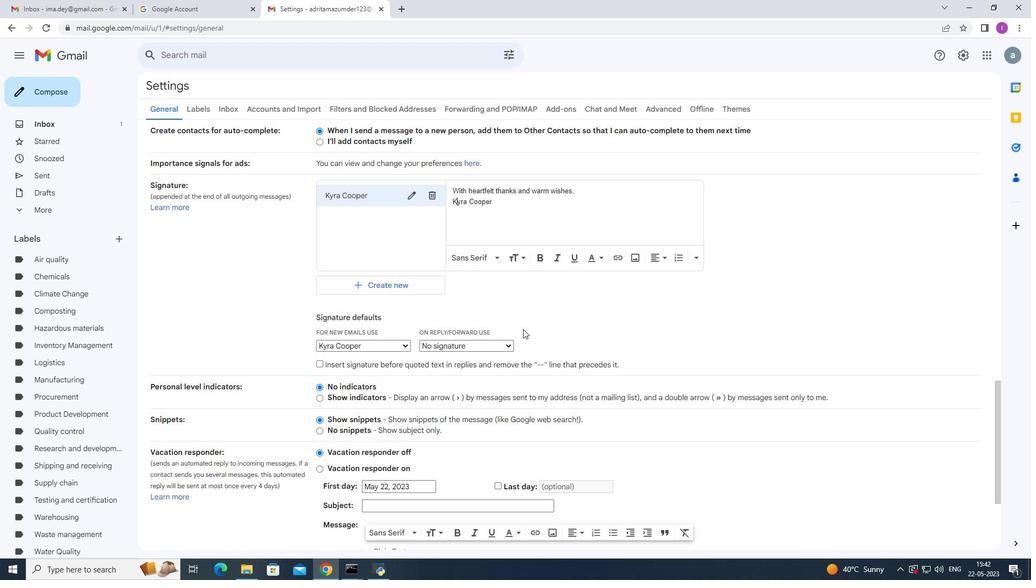 
Action: Mouse scrolled (523, 328) with delta (0, 0)
Screenshot: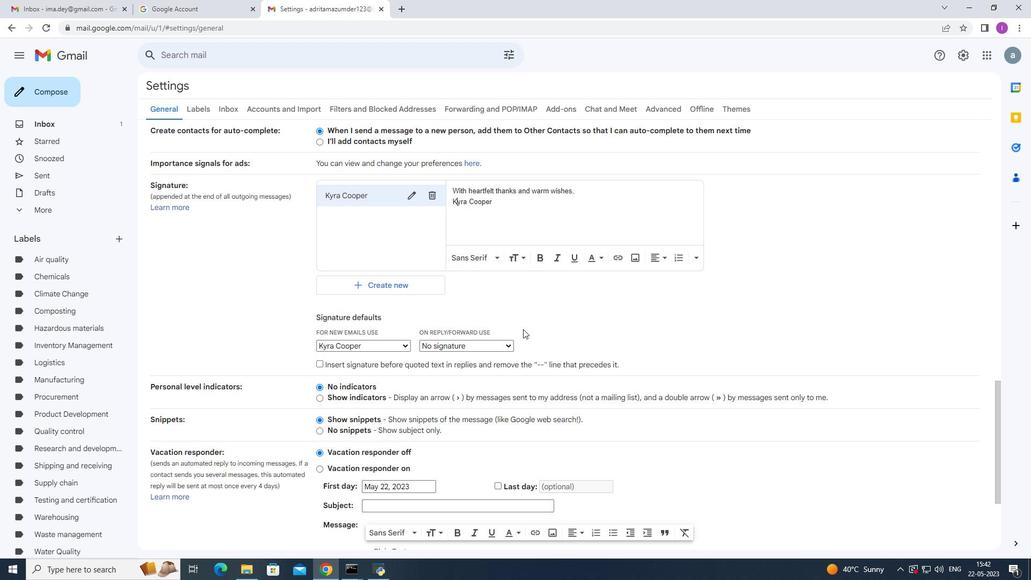 
Action: Mouse moved to (508, 340)
Screenshot: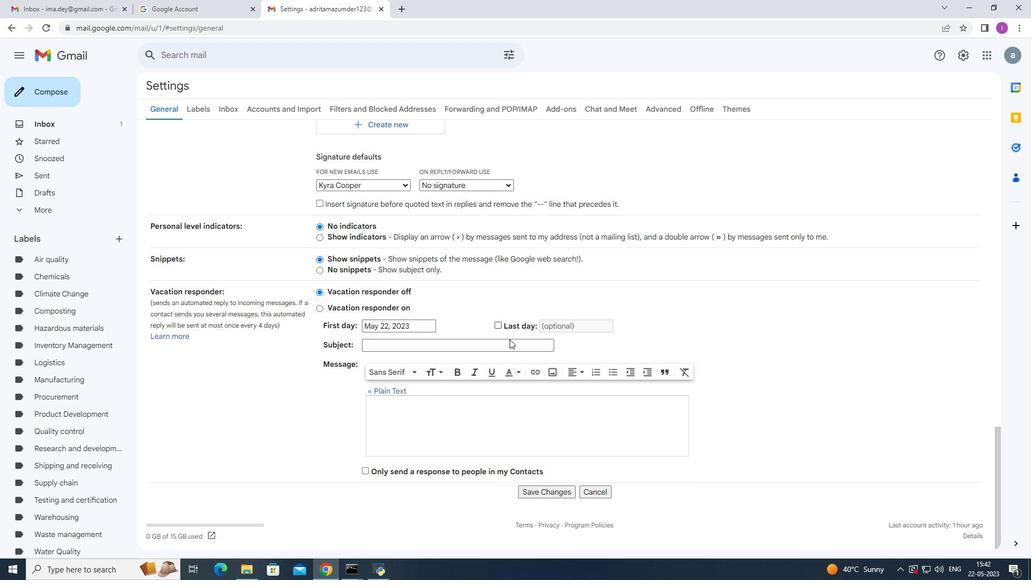 
Action: Mouse scrolled (508, 340) with delta (0, 0)
Screenshot: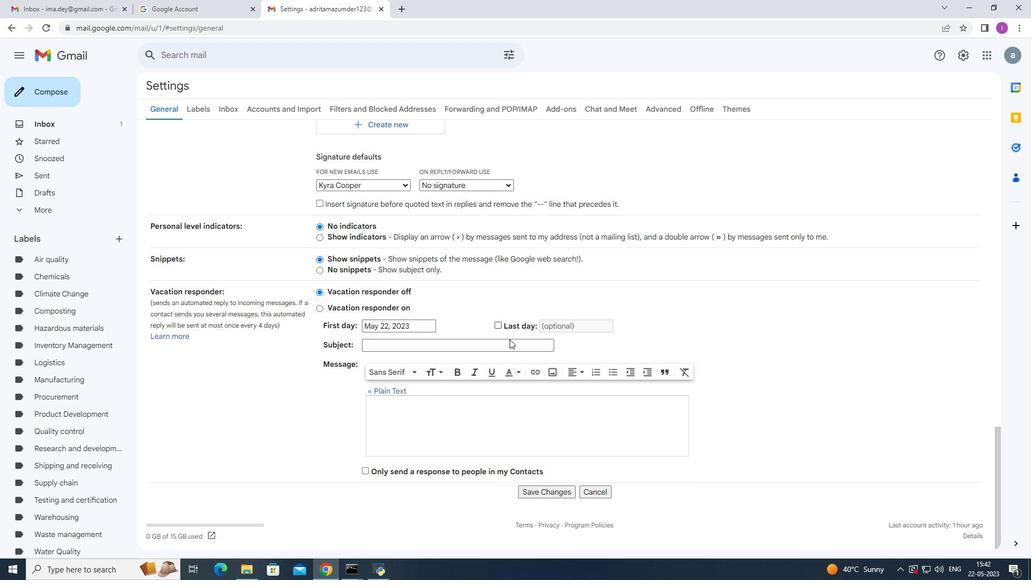 
Action: Mouse moved to (508, 344)
Screenshot: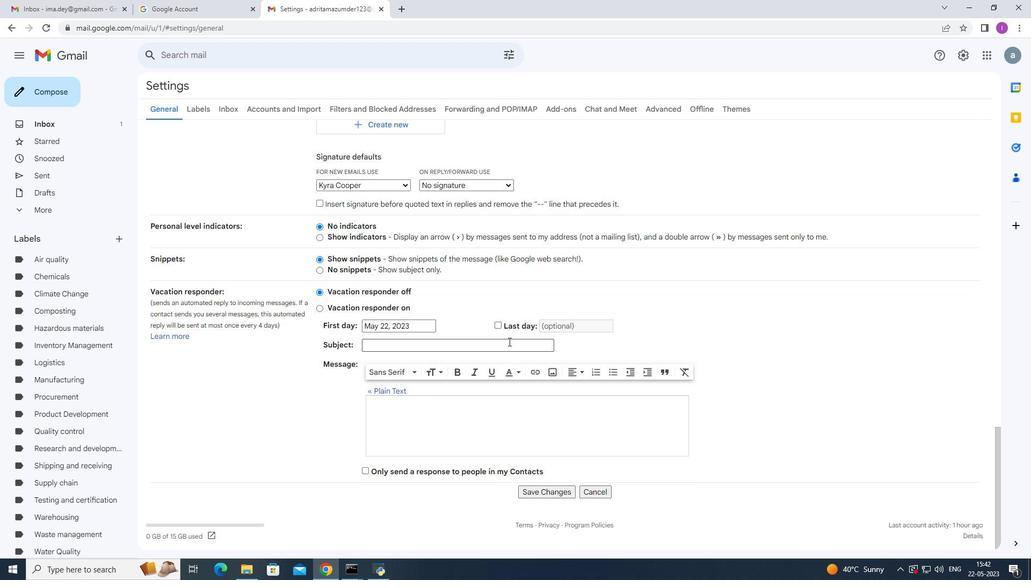 
Action: Mouse scrolled (508, 343) with delta (0, 0)
Screenshot: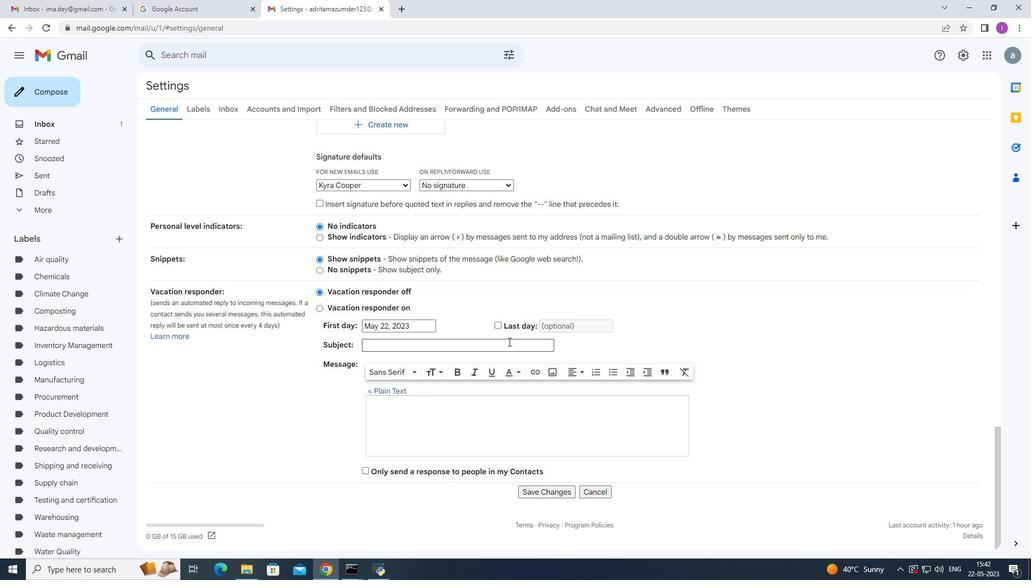 
Action: Mouse moved to (545, 490)
Screenshot: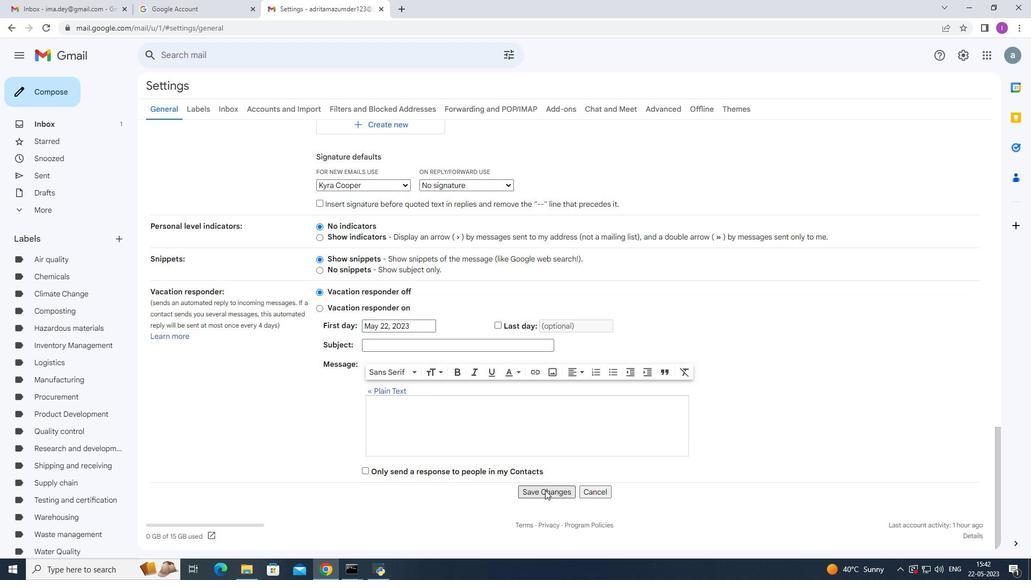 
Action: Mouse pressed left at (545, 490)
Screenshot: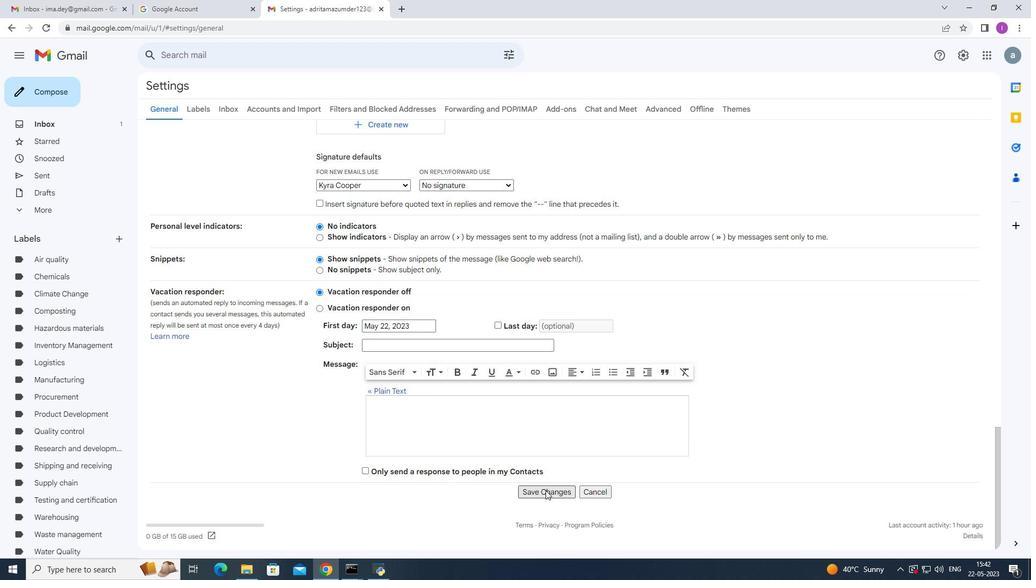 
Action: Mouse moved to (41, 89)
Screenshot: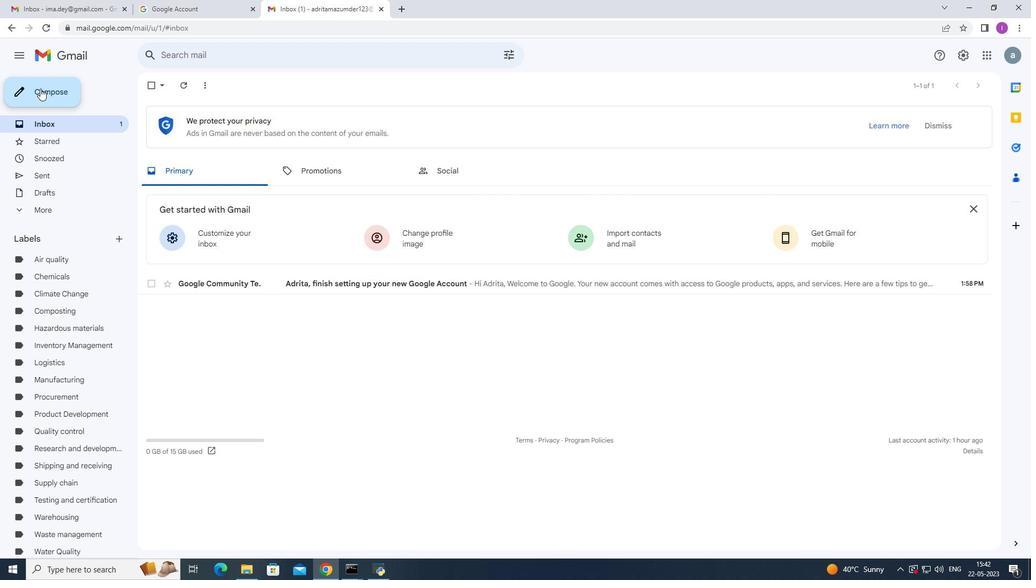 
Action: Mouse pressed left at (41, 89)
Screenshot: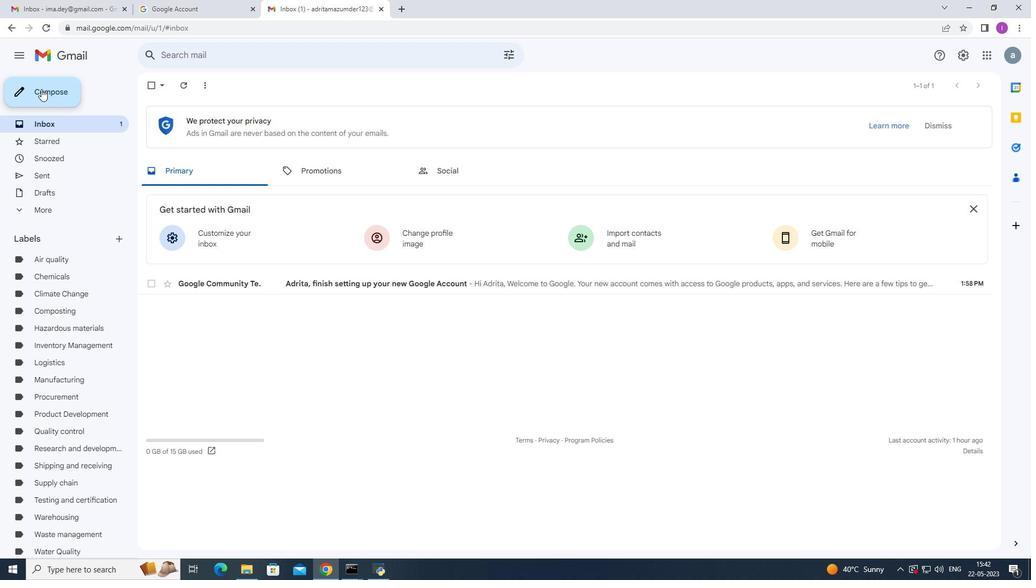 
Action: Mouse moved to (723, 264)
Screenshot: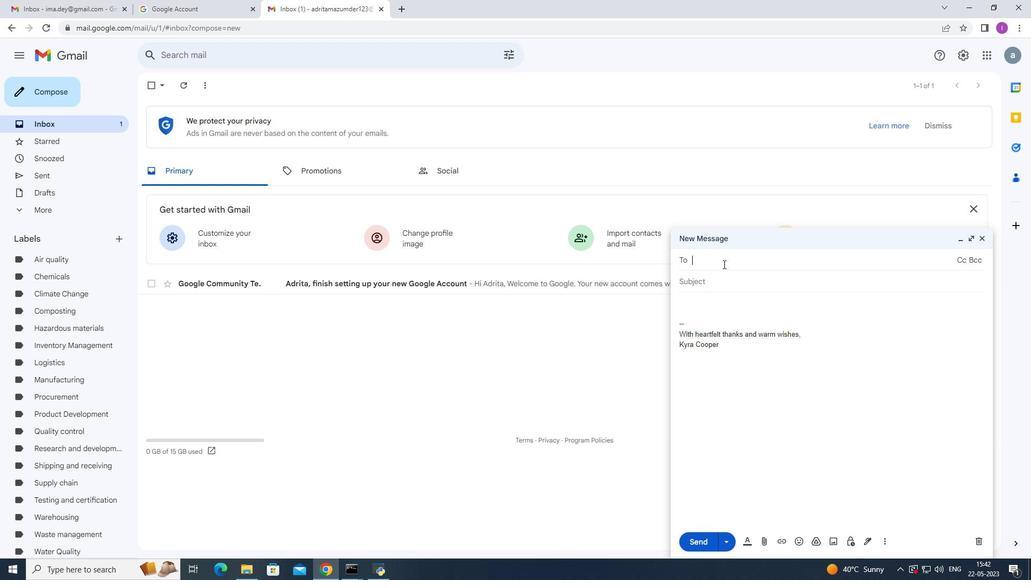 
Action: Key pressed so
Screenshot: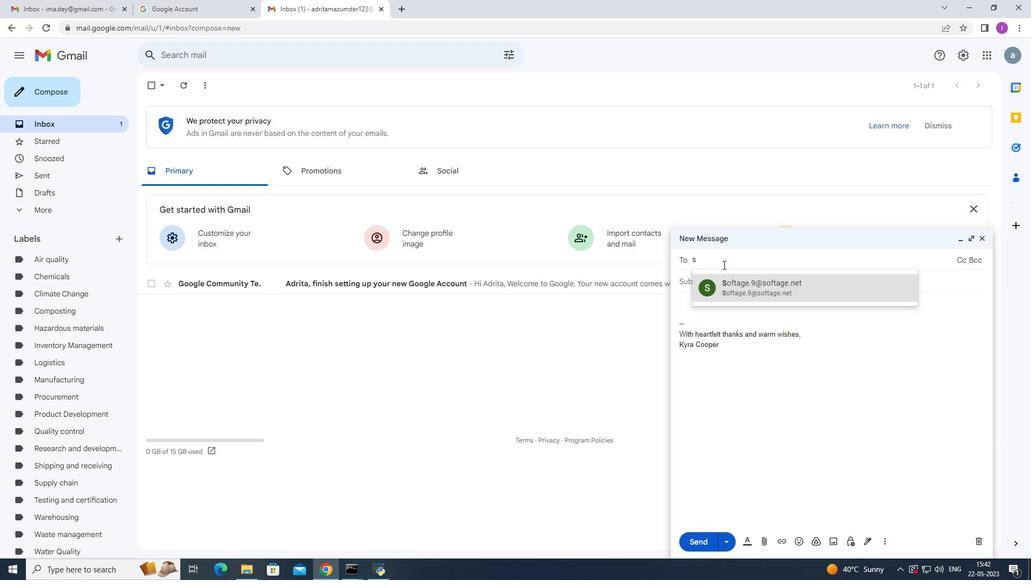 
Action: Mouse moved to (730, 277)
Screenshot: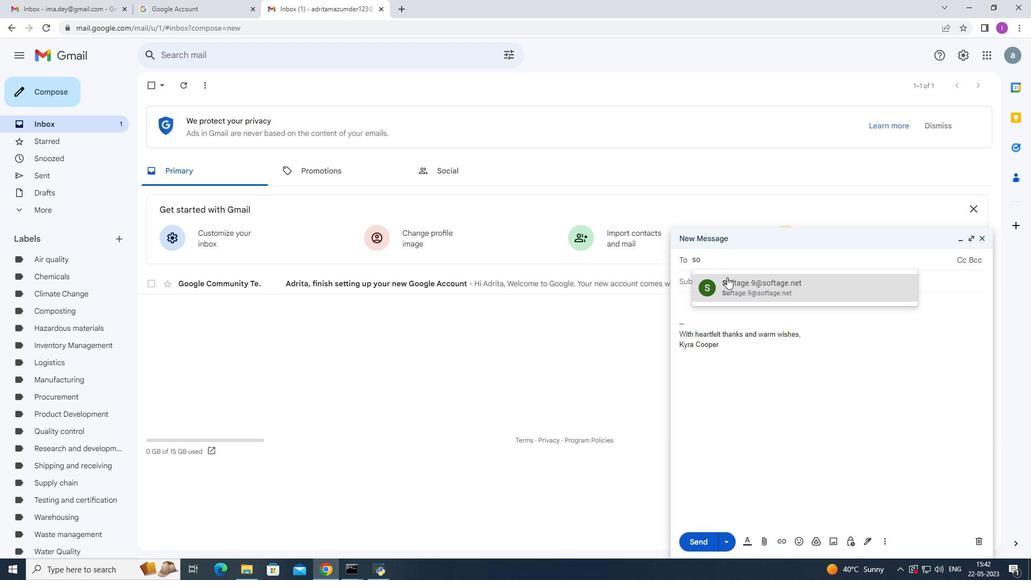 
Action: Mouse pressed left at (730, 277)
Screenshot: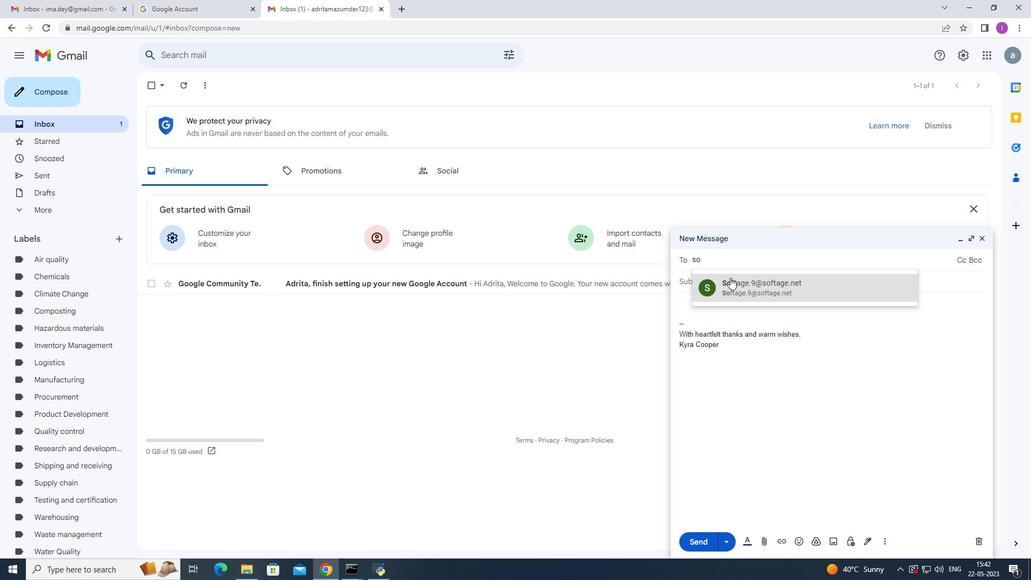 
Action: Mouse moved to (886, 541)
Screenshot: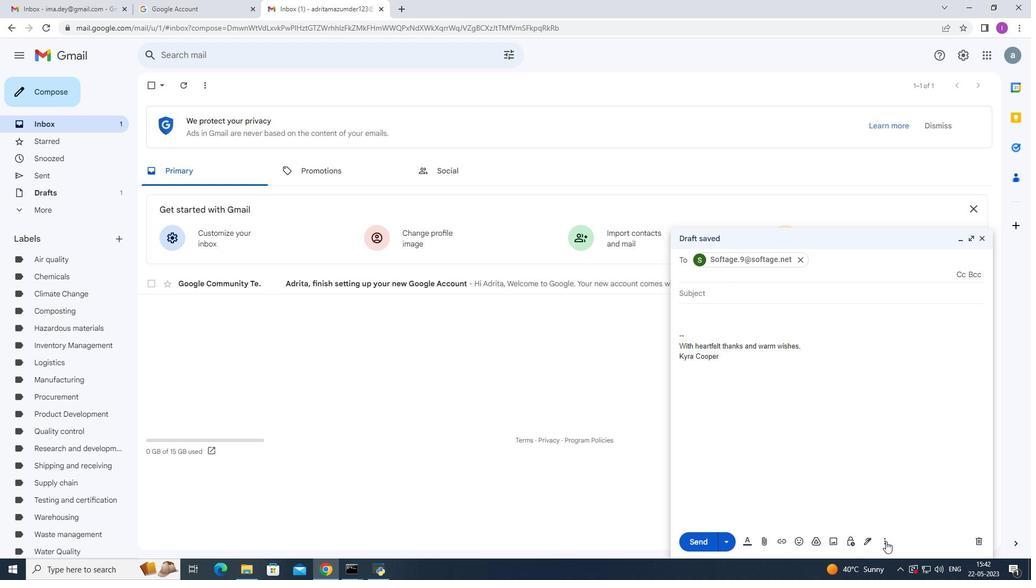 
Action: Mouse pressed left at (886, 541)
Screenshot: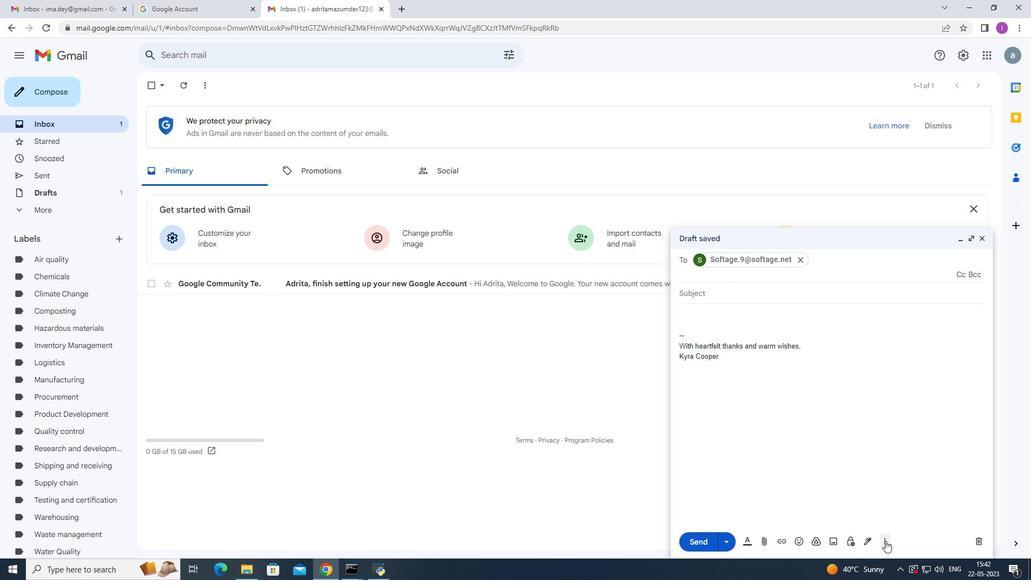 
Action: Mouse moved to (907, 444)
Screenshot: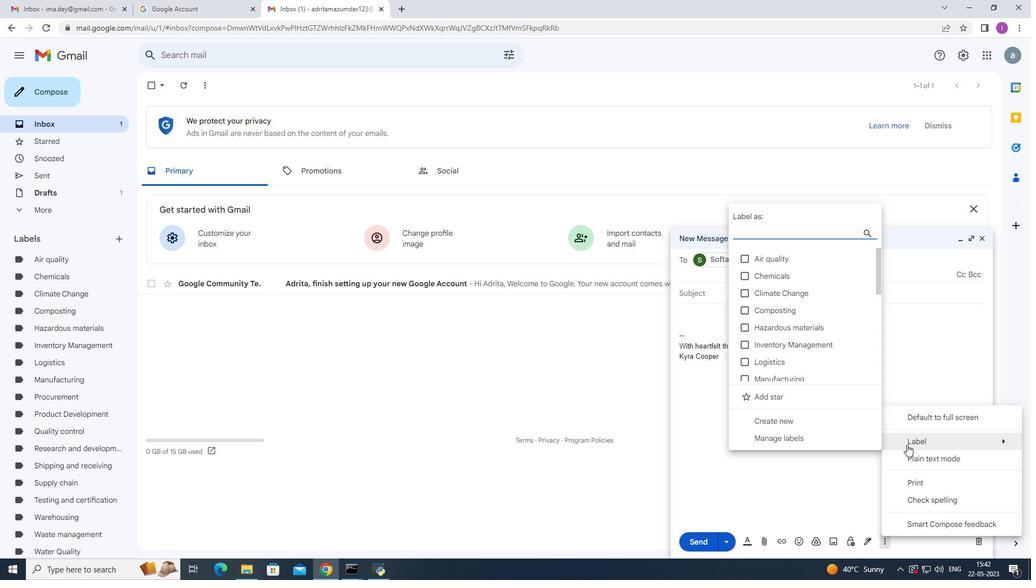 
Action: Mouse pressed left at (907, 444)
Screenshot: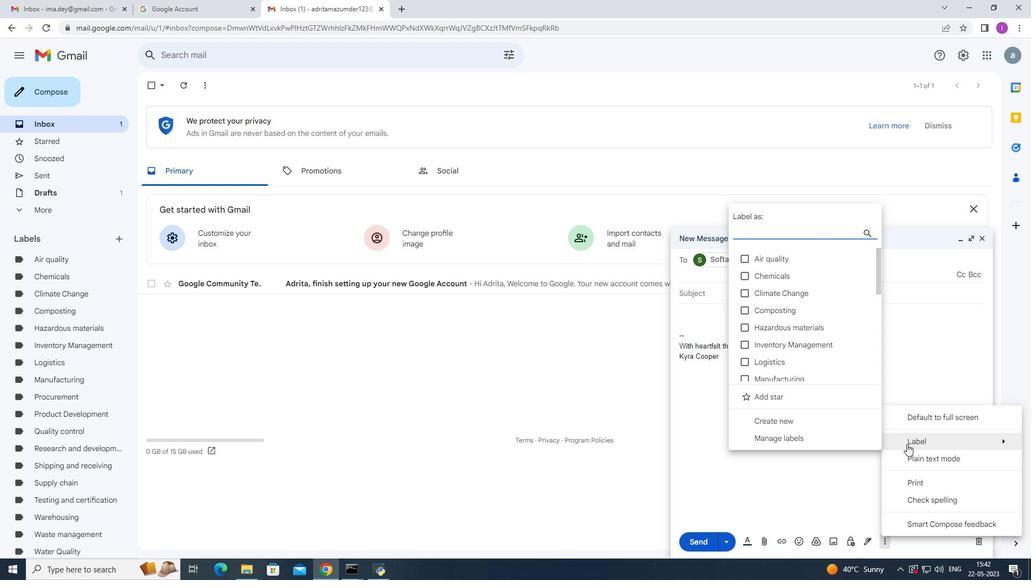 
Action: Mouse moved to (782, 236)
Screenshot: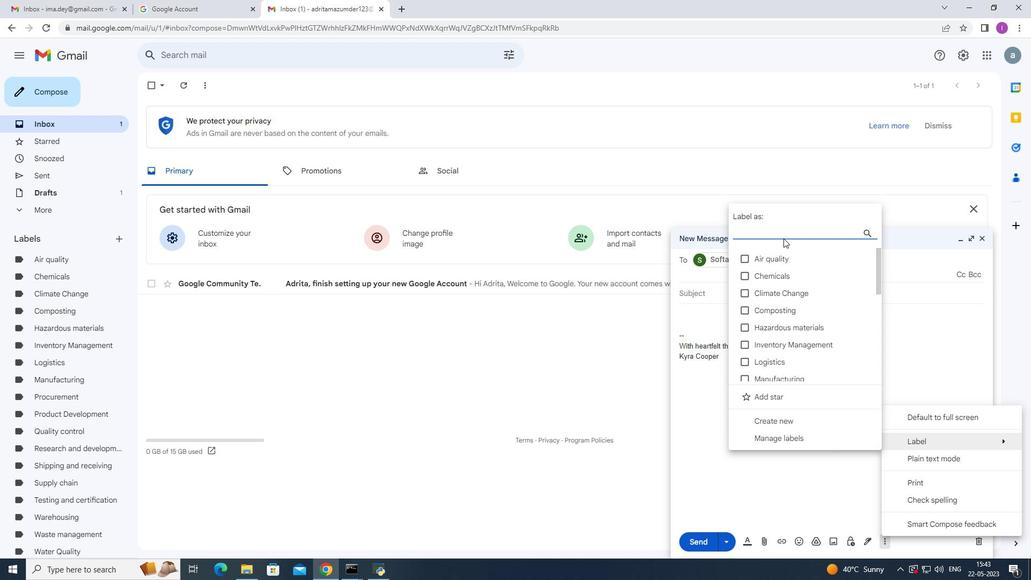 
Action: Mouse pressed left at (782, 236)
Screenshot: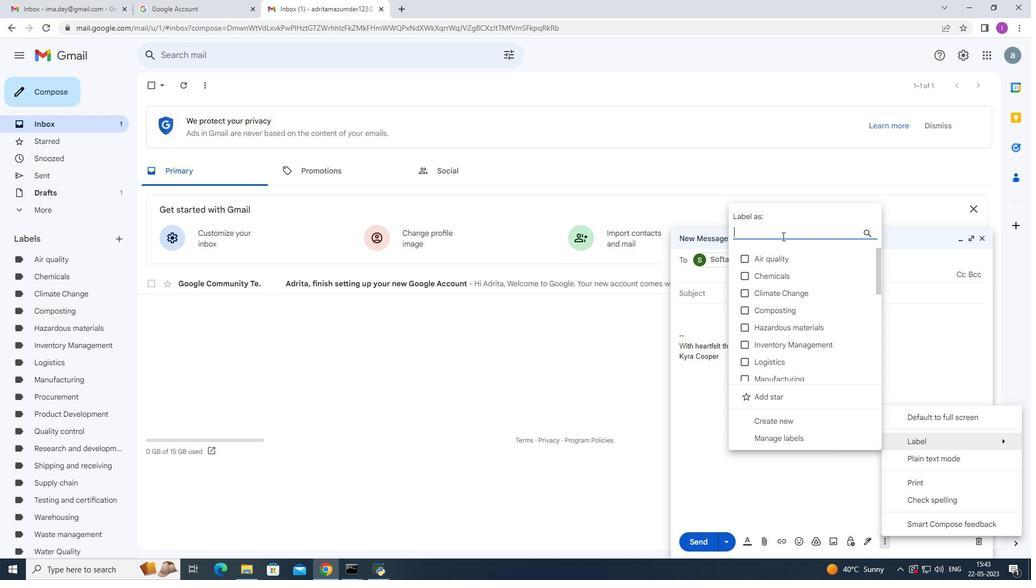 
Action: Key pressed <Key.shift>Production
Screenshot: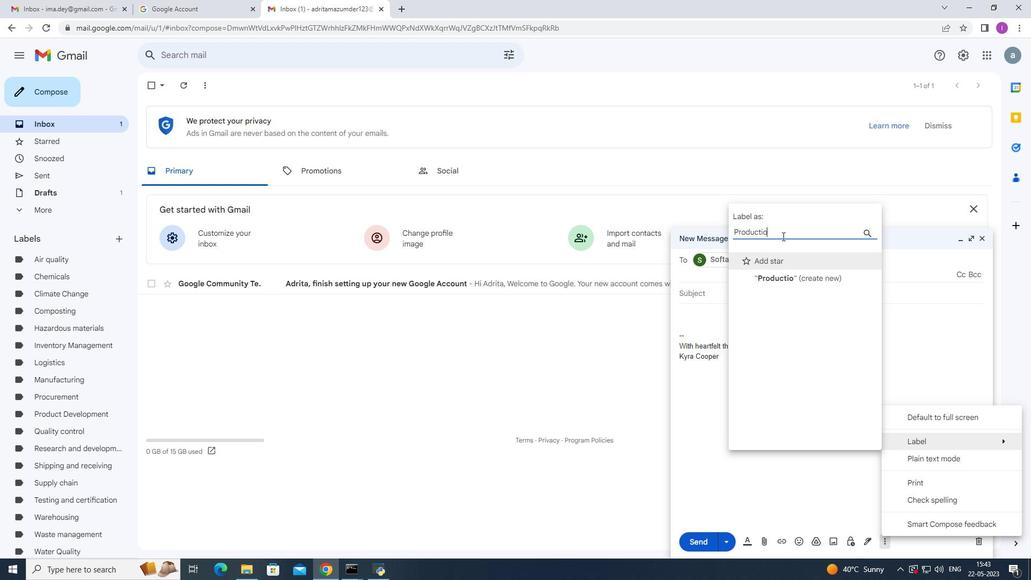 
Action: Mouse moved to (793, 277)
Screenshot: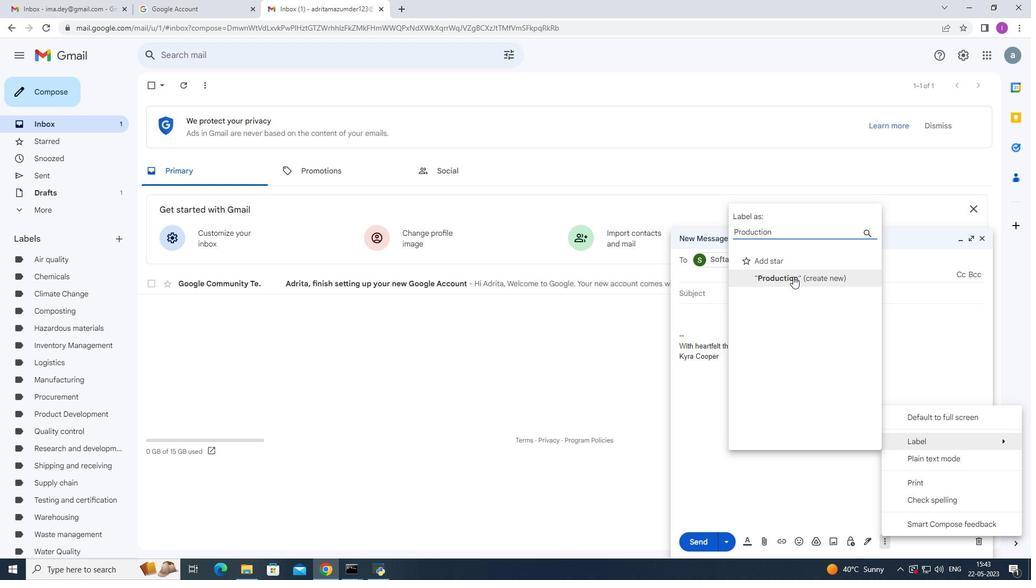 
Action: Mouse pressed left at (793, 277)
Screenshot: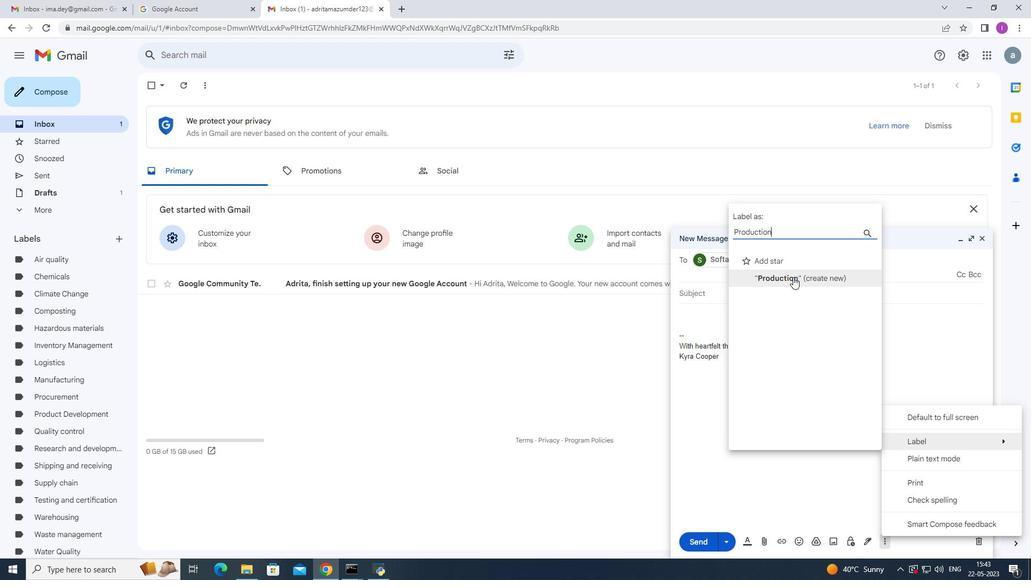 
Action: Mouse moved to (602, 343)
Screenshot: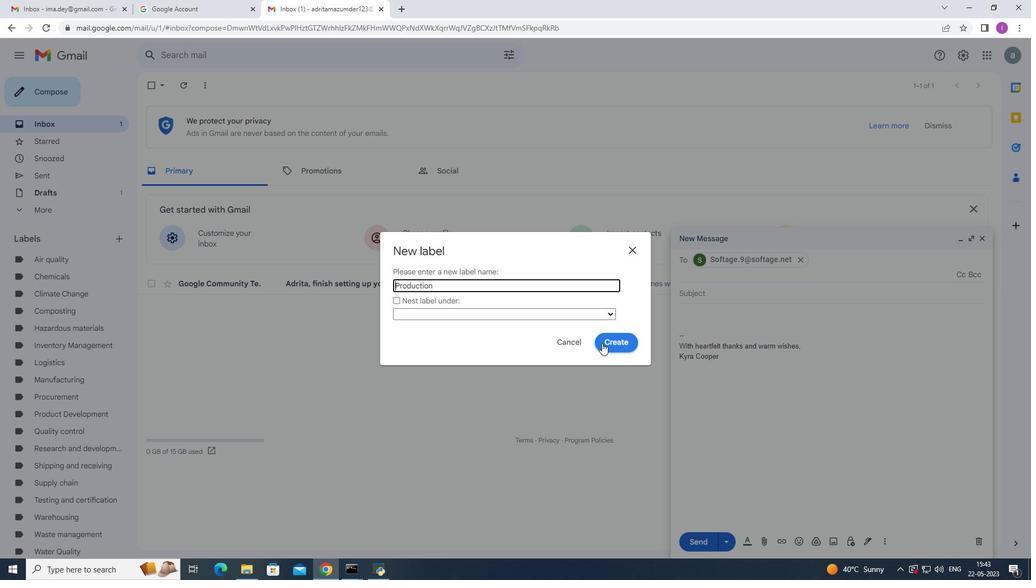 
Action: Mouse pressed left at (602, 343)
Screenshot: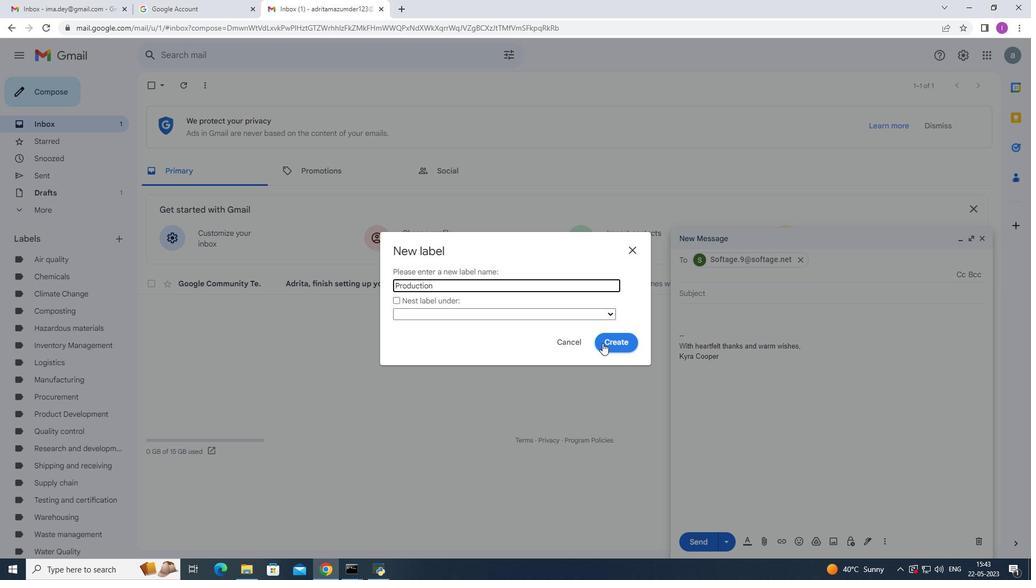 
Action: Mouse moved to (886, 542)
Screenshot: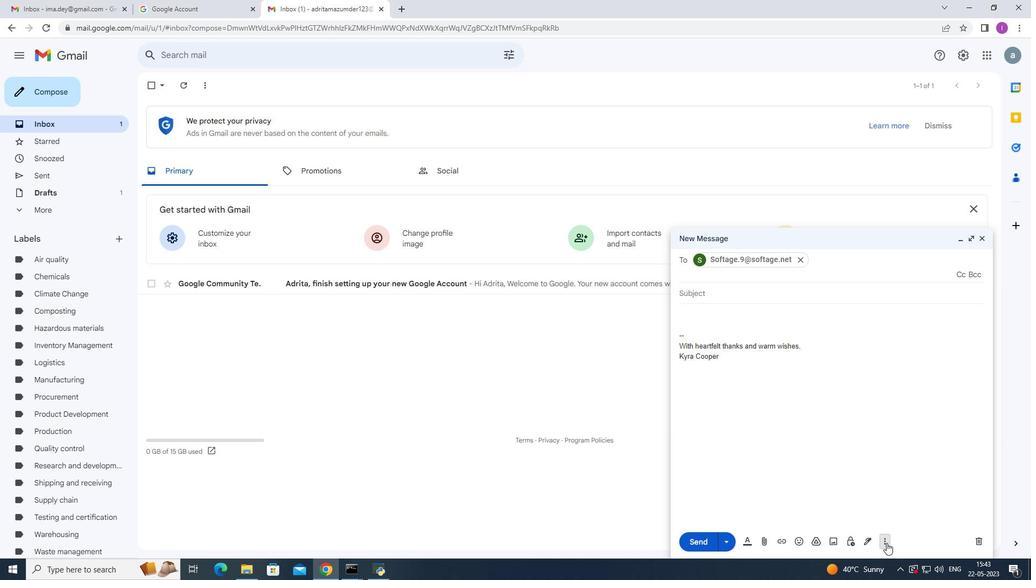 
Action: Mouse pressed left at (886, 542)
Screenshot: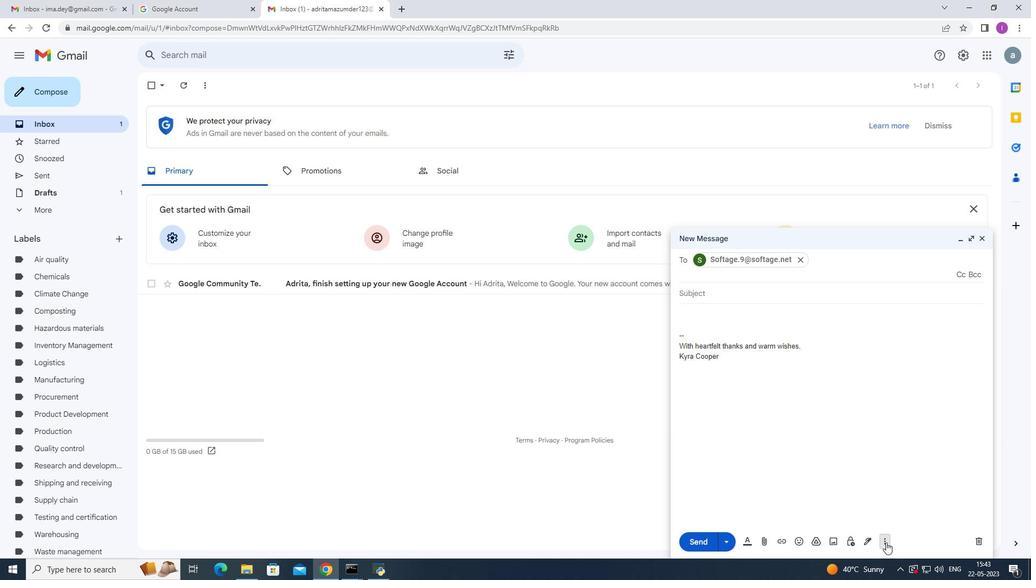 
Action: Mouse moved to (696, 439)
Screenshot: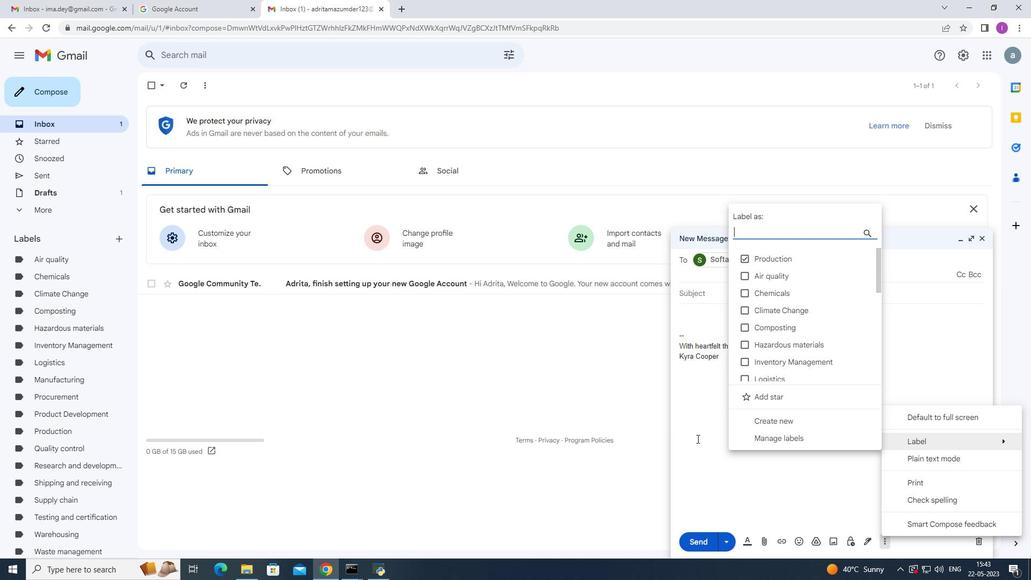 
Action: Mouse pressed left at (696, 439)
Screenshot: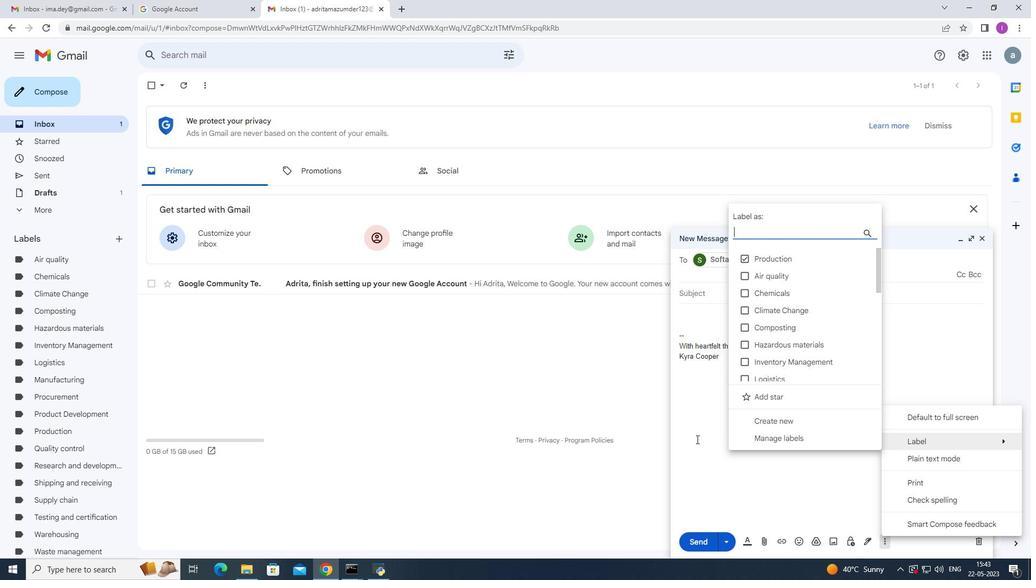 
Action: Mouse moved to (706, 546)
Screenshot: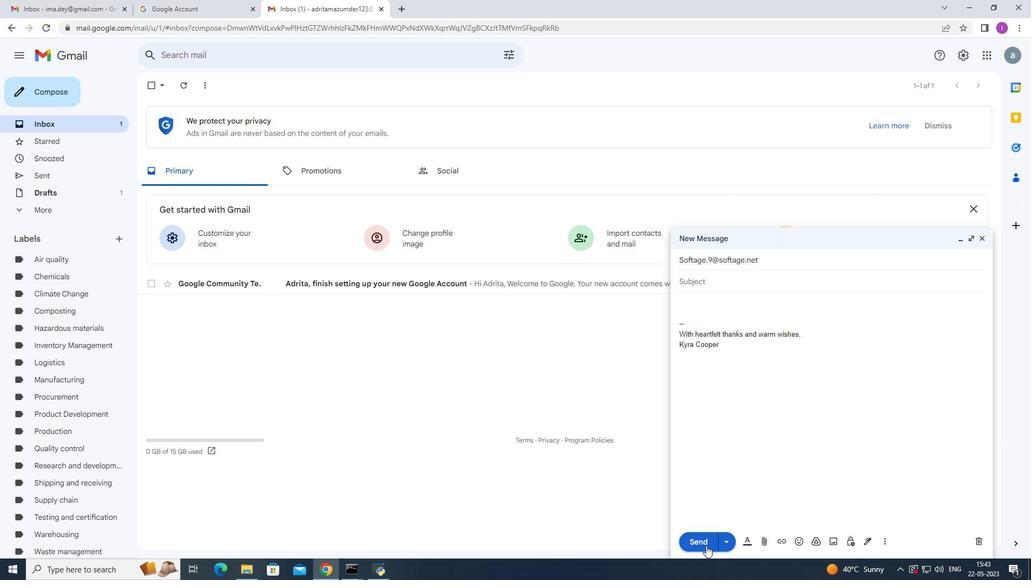 
Action: Mouse pressed left at (706, 546)
Screenshot: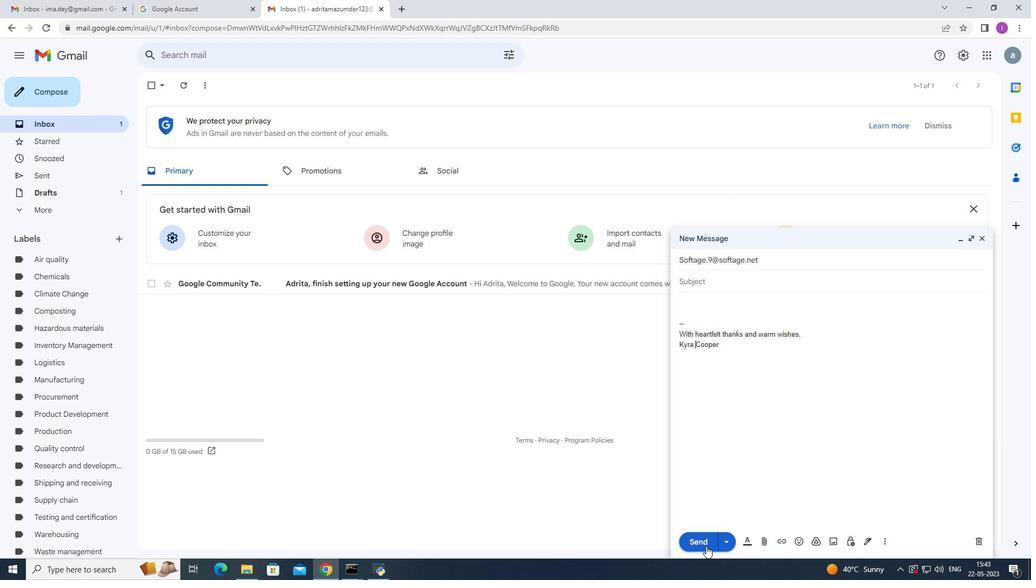 
Action: Mouse moved to (326, 375)
Screenshot: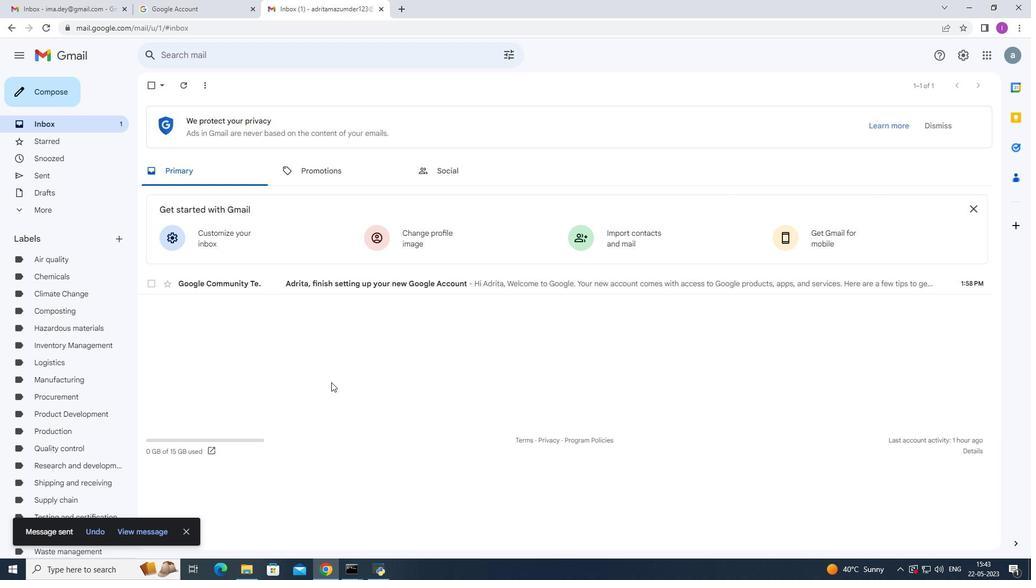 
